 Task: Look for space in Navrongo, Ghana from 17th June, 2023 to 21st June, 2023 for 2 adults in price range Rs.7000 to Rs.12000. Place can be private room with 1  bedroom having 2 beds and 1 bathroom. Property type can be house, flat, guest house. Amenities needed are: wifi. Booking option can be shelf check-in. Required host language is English.
Action: Mouse moved to (485, 60)
Screenshot: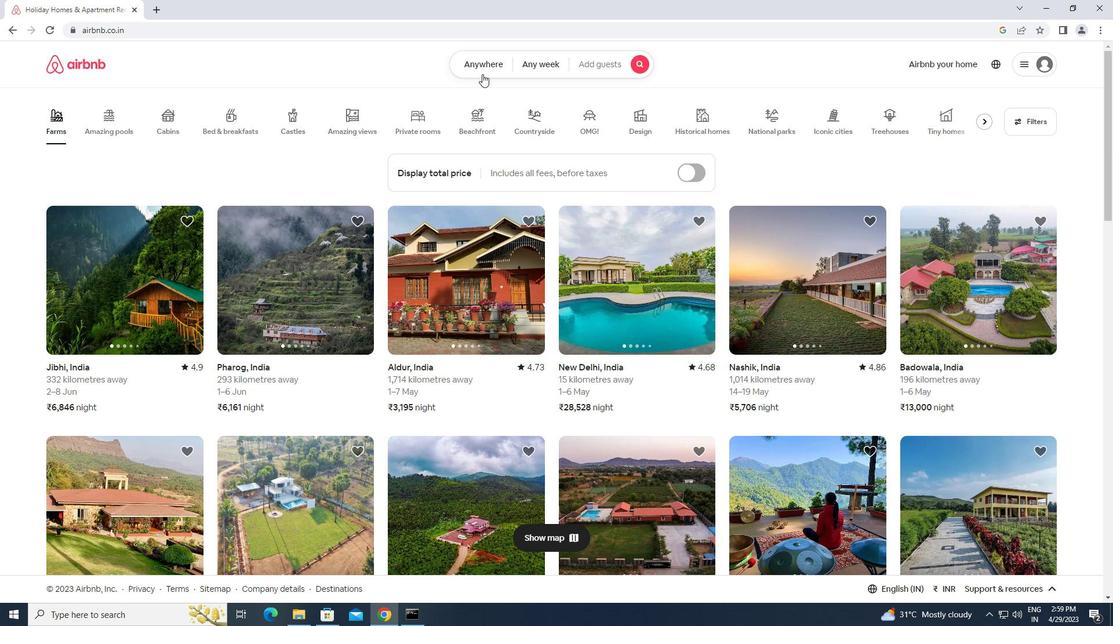 
Action: Mouse pressed left at (485, 60)
Screenshot: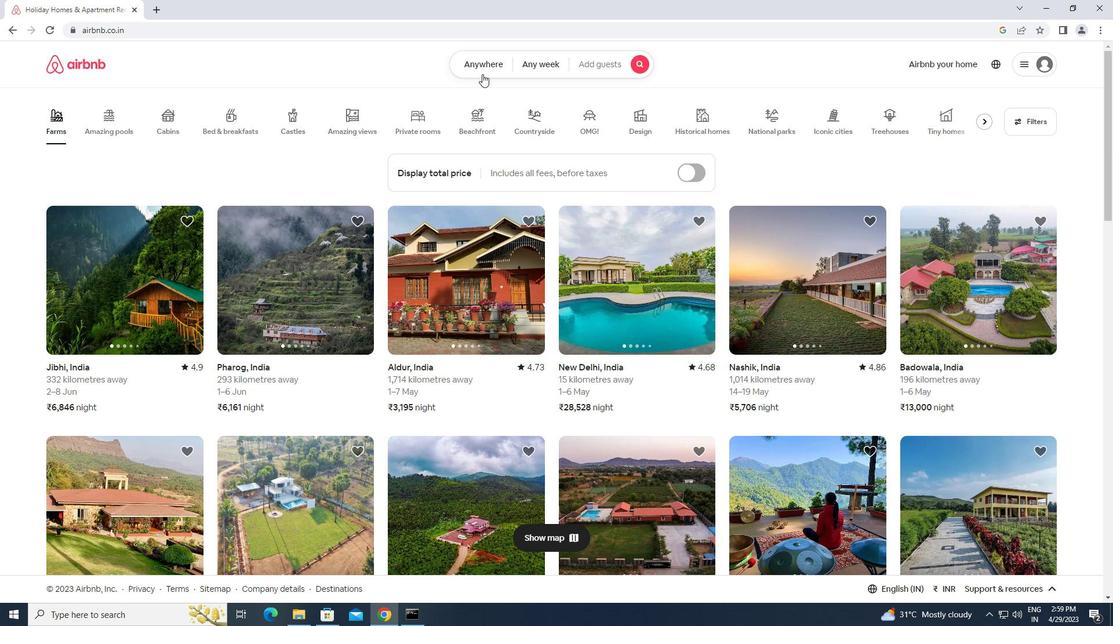 
Action: Mouse moved to (439, 113)
Screenshot: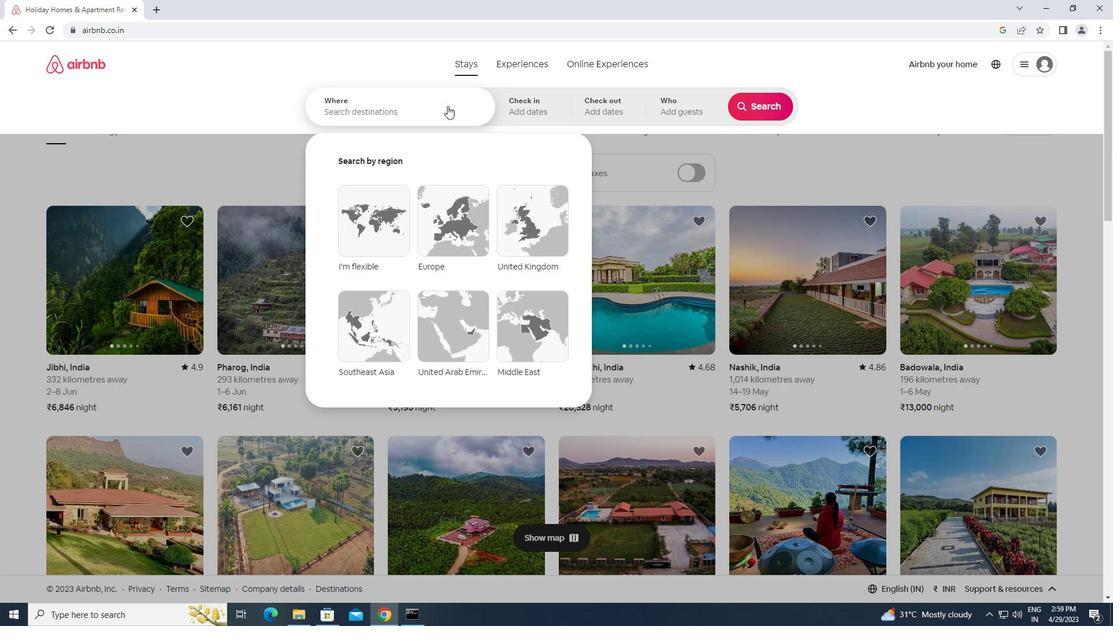 
Action: Mouse pressed left at (439, 113)
Screenshot: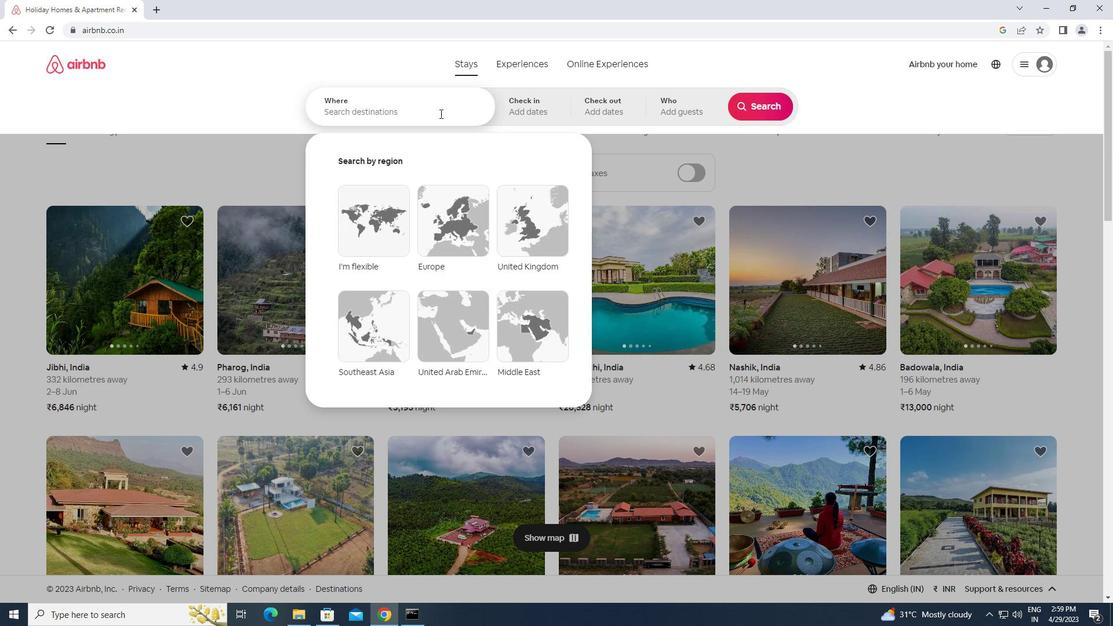 
Action: Mouse moved to (439, 113)
Screenshot: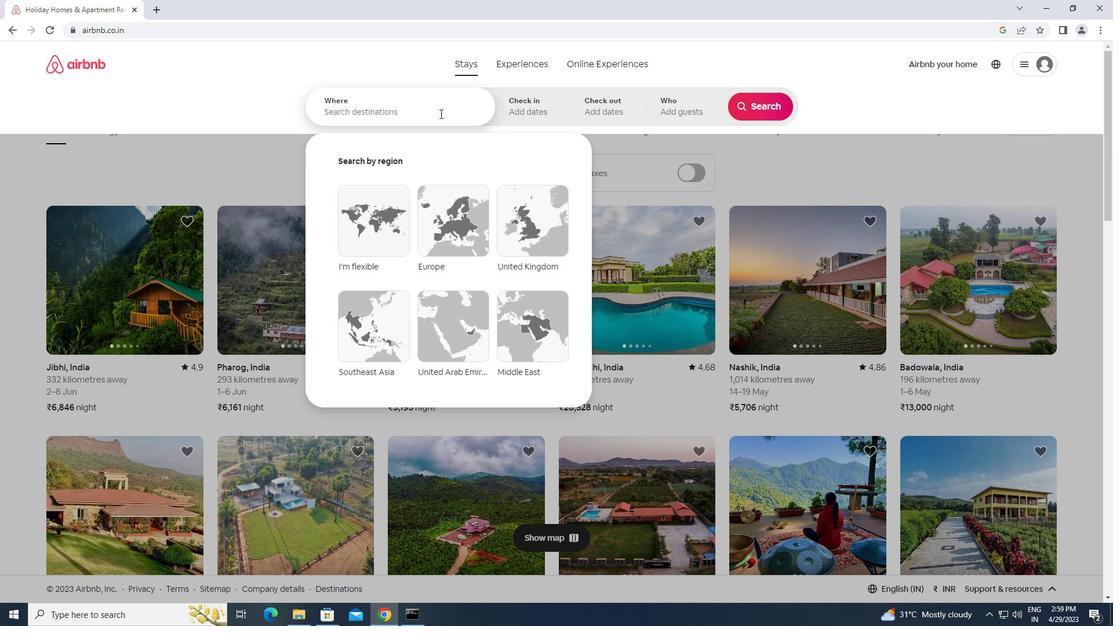 
Action: Key pressed n<Key.caps_lock>avrongo,<Key.space><Key.caps_lock>g<Key.caps_lock>hana<Key.enter>
Screenshot: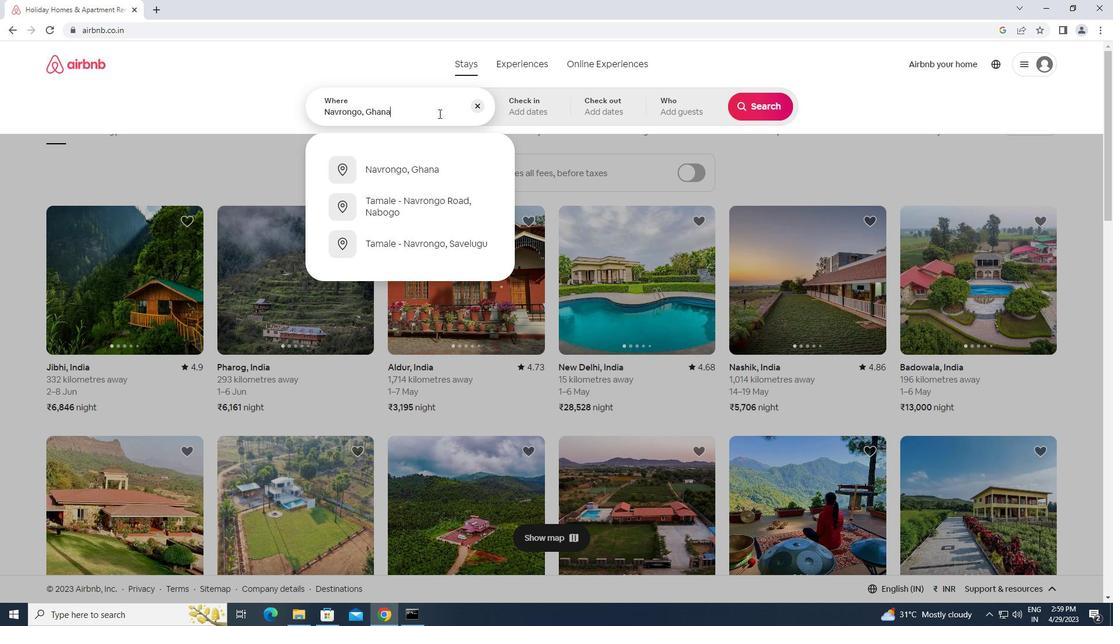
Action: Mouse moved to (764, 200)
Screenshot: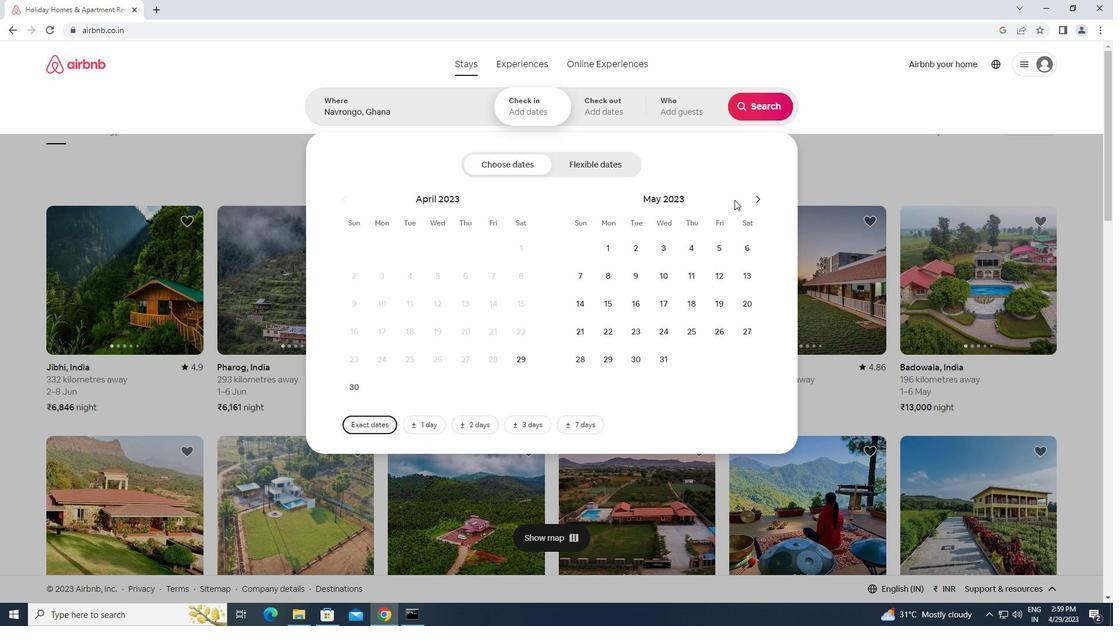 
Action: Mouse pressed left at (764, 200)
Screenshot: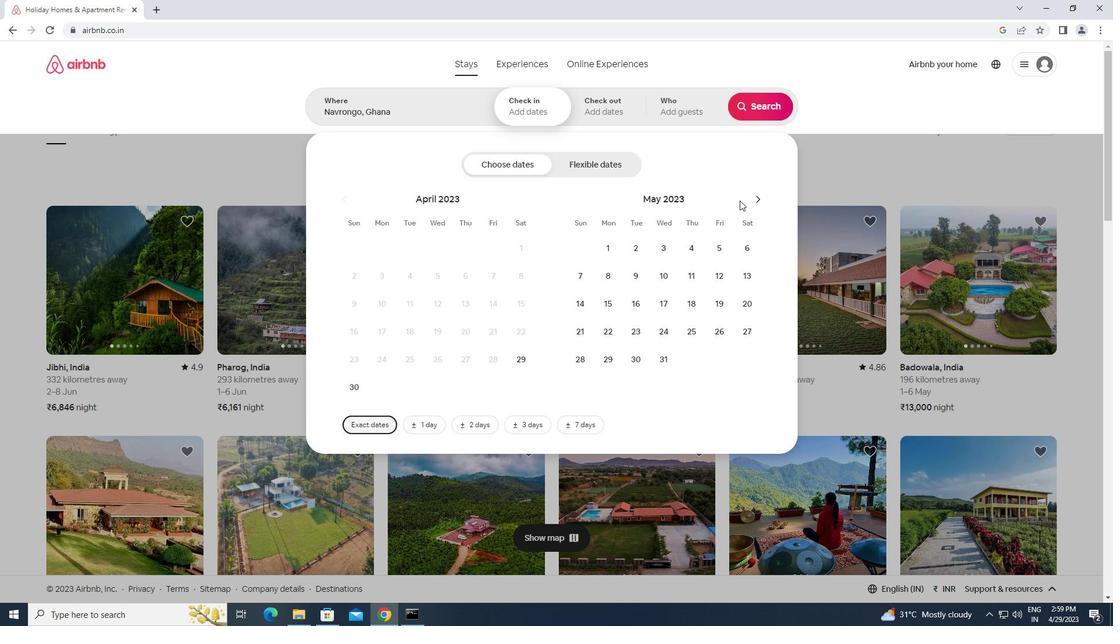 
Action: Mouse moved to (750, 302)
Screenshot: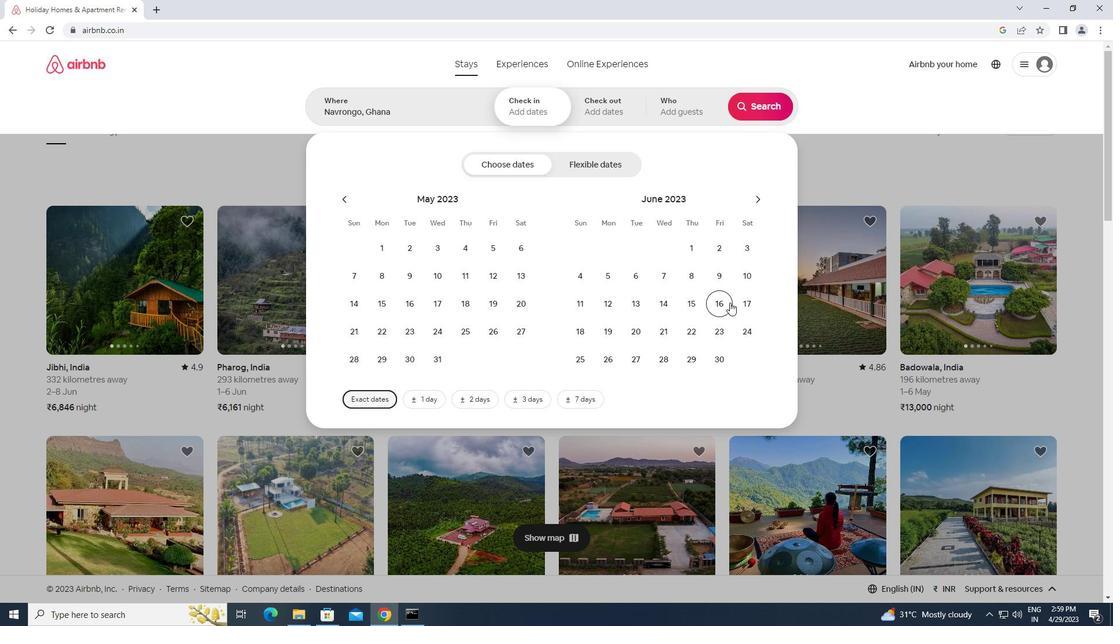 
Action: Mouse pressed left at (750, 302)
Screenshot: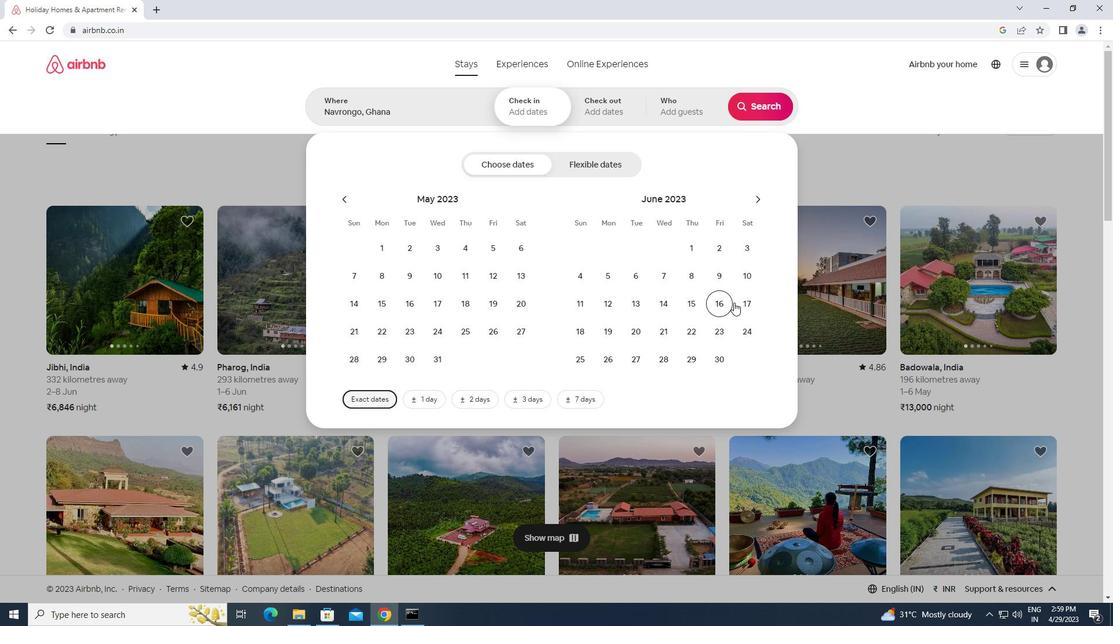 
Action: Mouse moved to (660, 329)
Screenshot: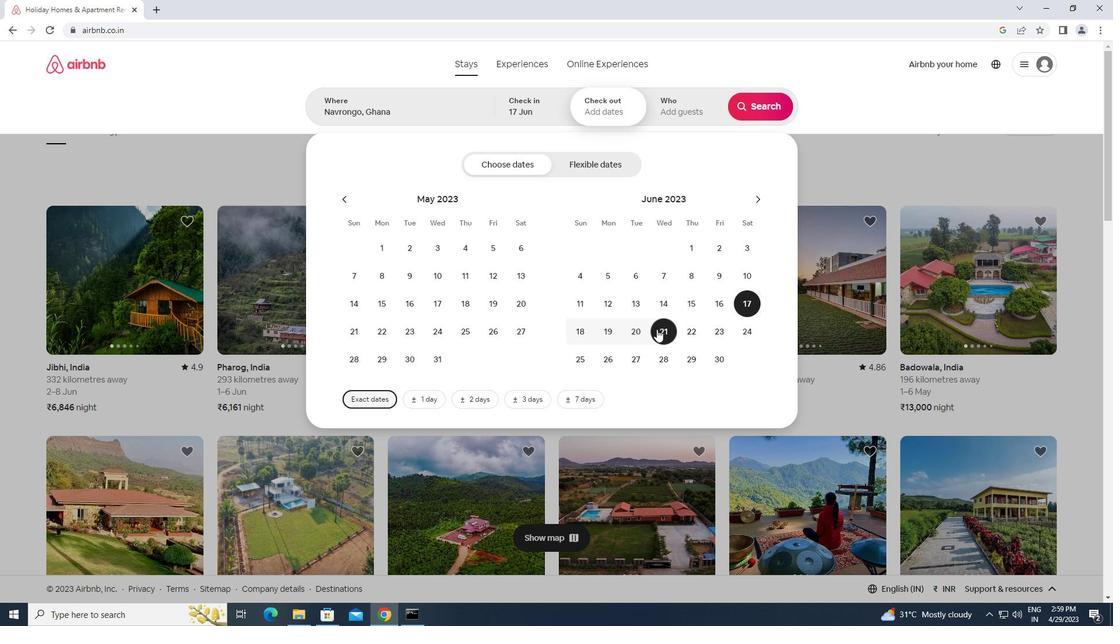 
Action: Mouse pressed left at (660, 329)
Screenshot: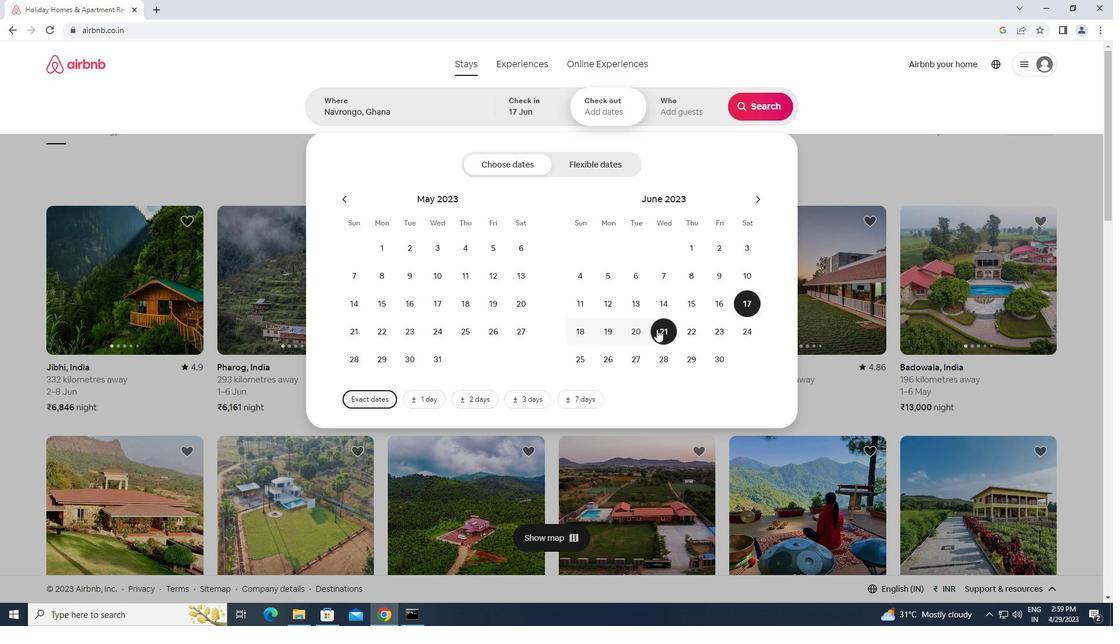 
Action: Mouse moved to (657, 110)
Screenshot: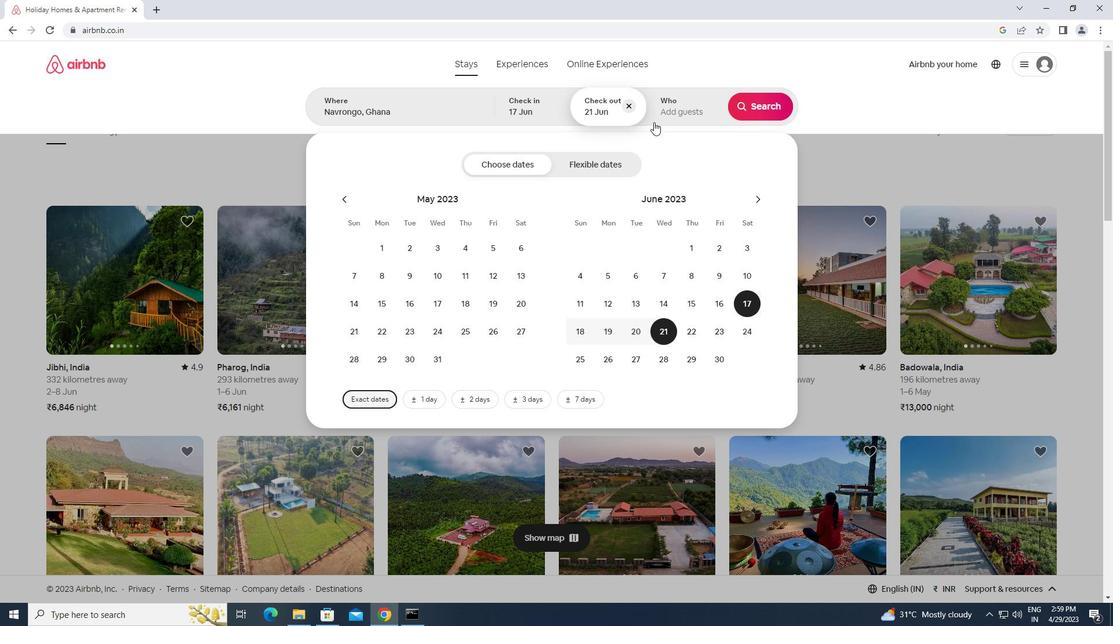 
Action: Mouse pressed left at (657, 110)
Screenshot: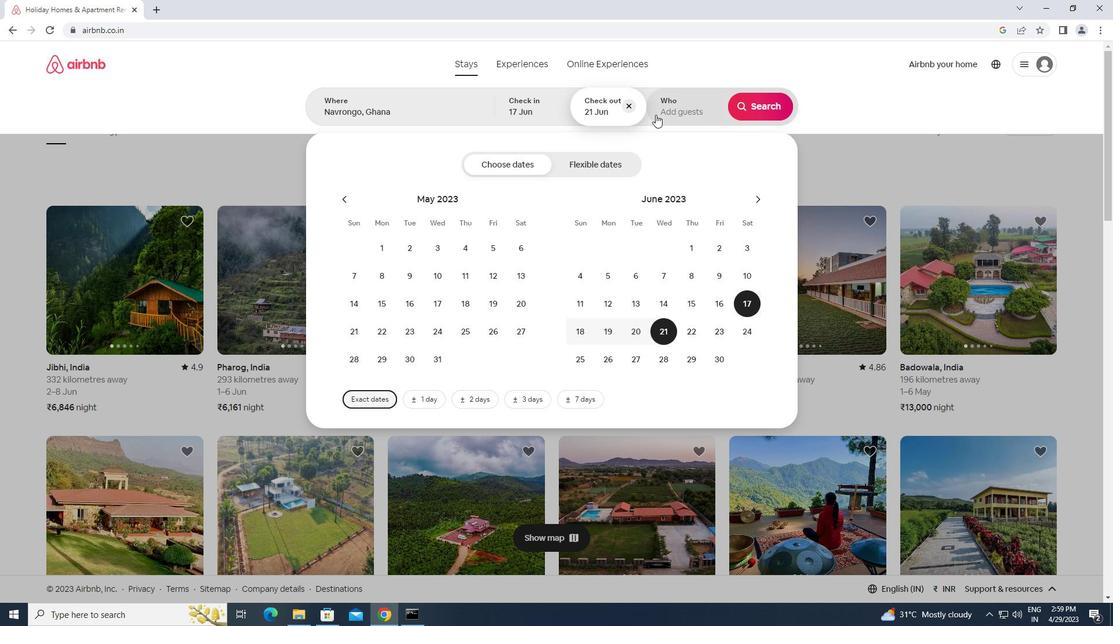 
Action: Mouse moved to (765, 164)
Screenshot: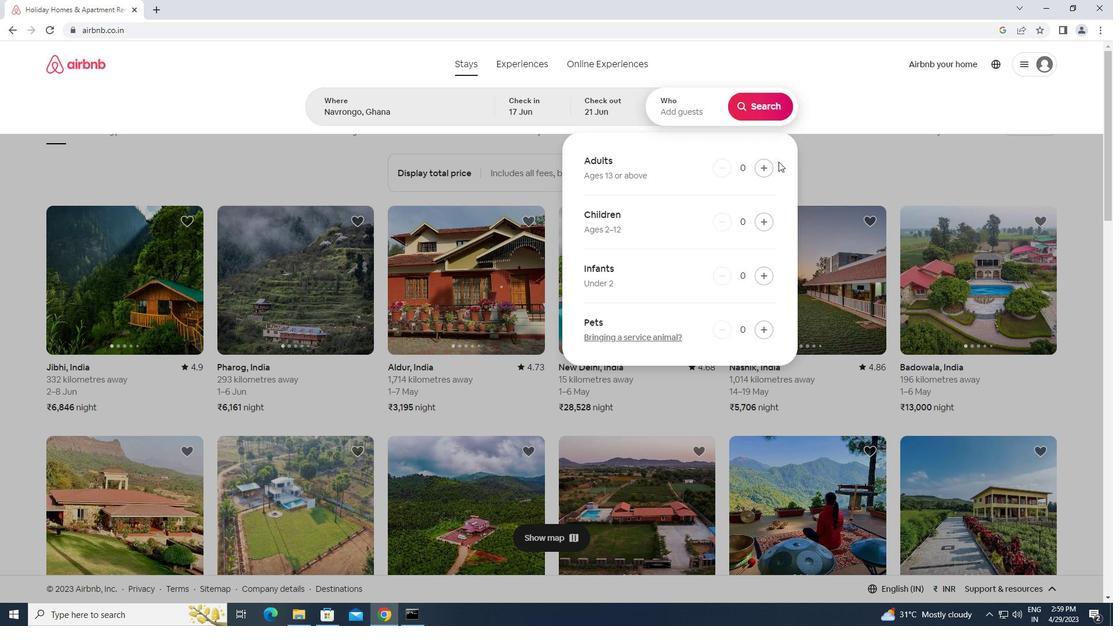 
Action: Mouse pressed left at (765, 164)
Screenshot: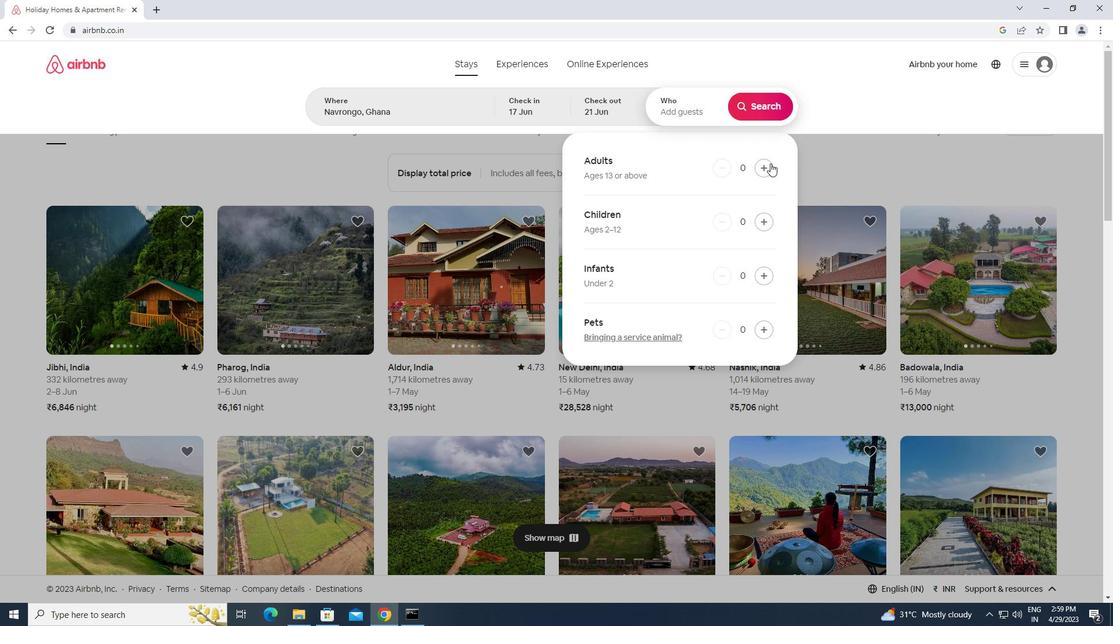 
Action: Mouse pressed left at (765, 164)
Screenshot: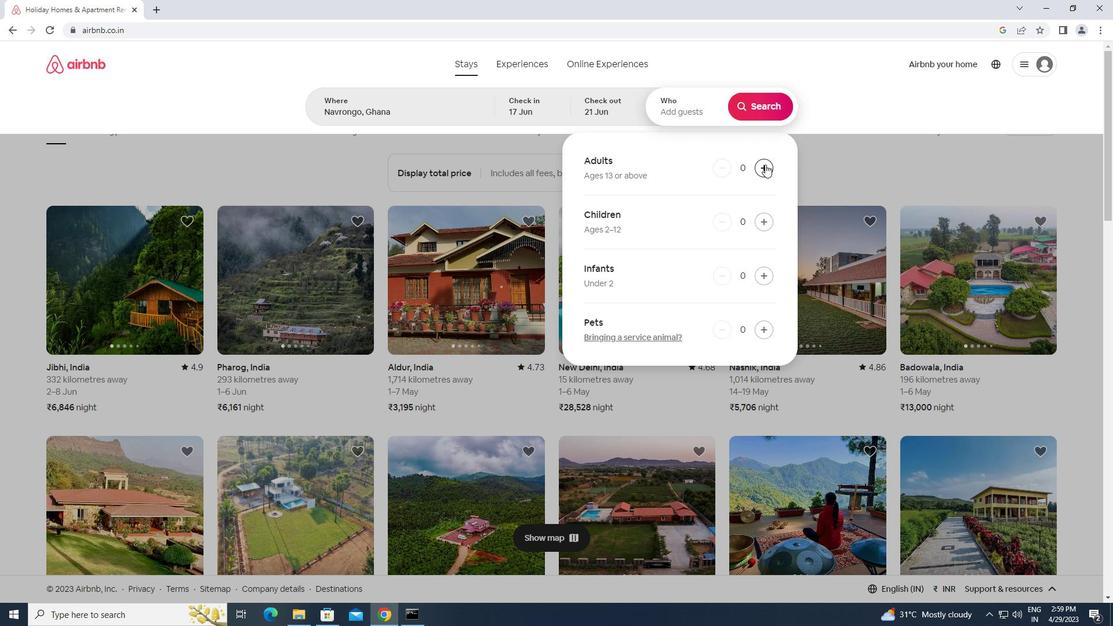 
Action: Mouse moved to (755, 110)
Screenshot: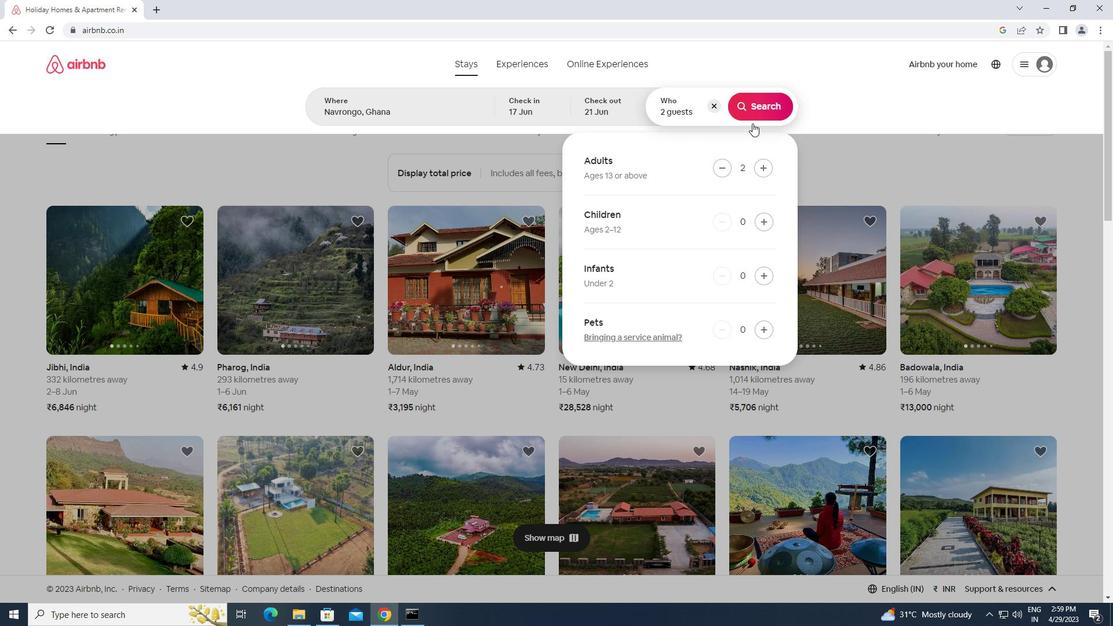 
Action: Mouse pressed left at (755, 110)
Screenshot: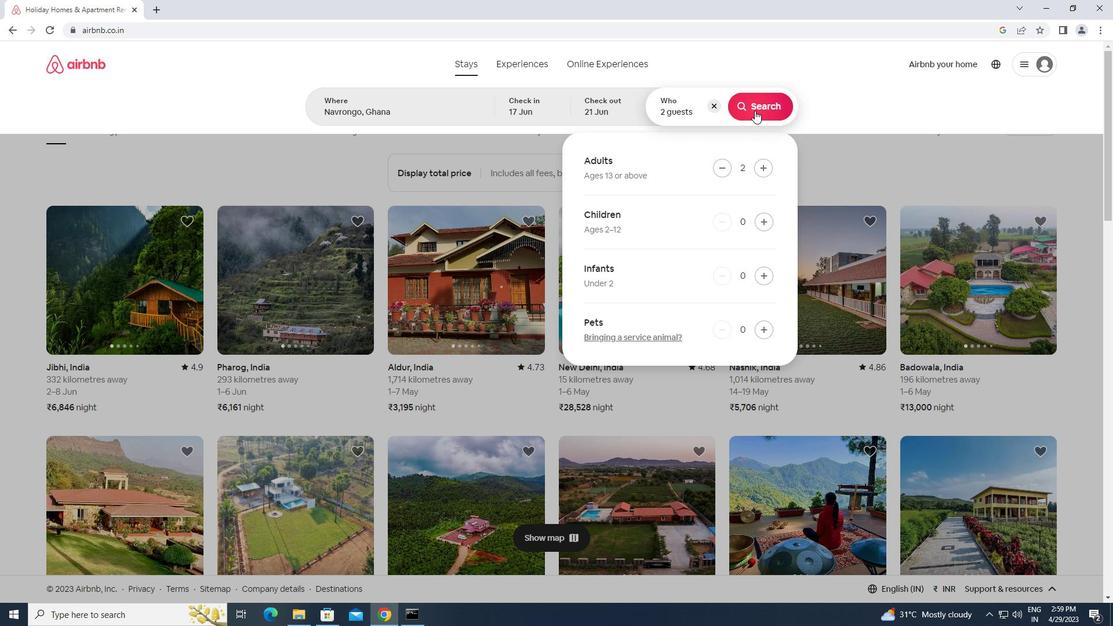 
Action: Mouse moved to (1058, 113)
Screenshot: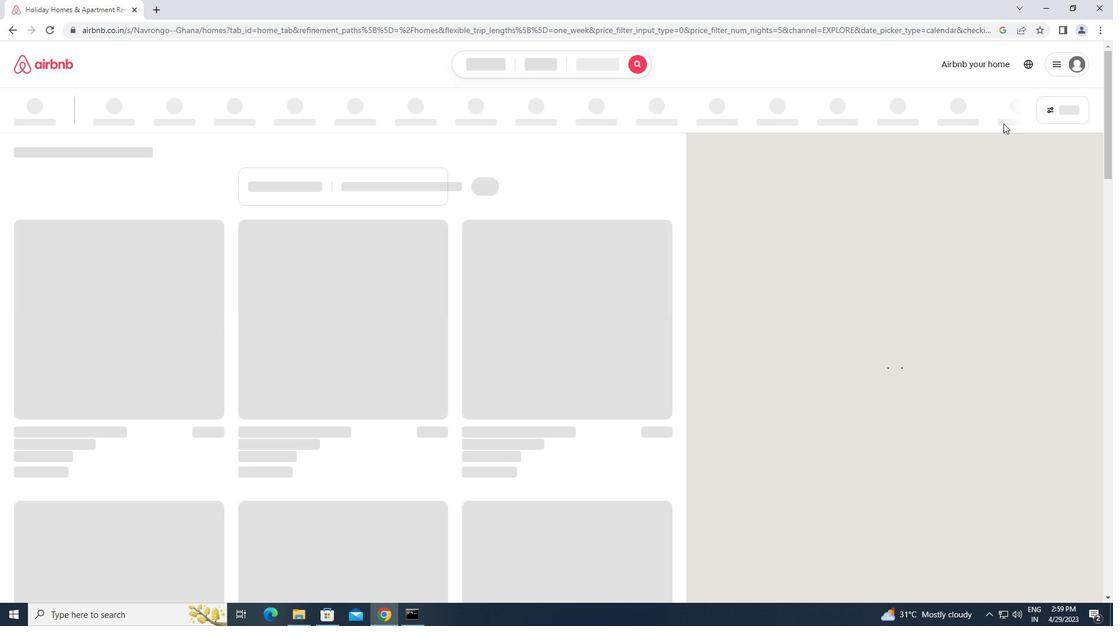 
Action: Mouse pressed left at (1058, 113)
Screenshot: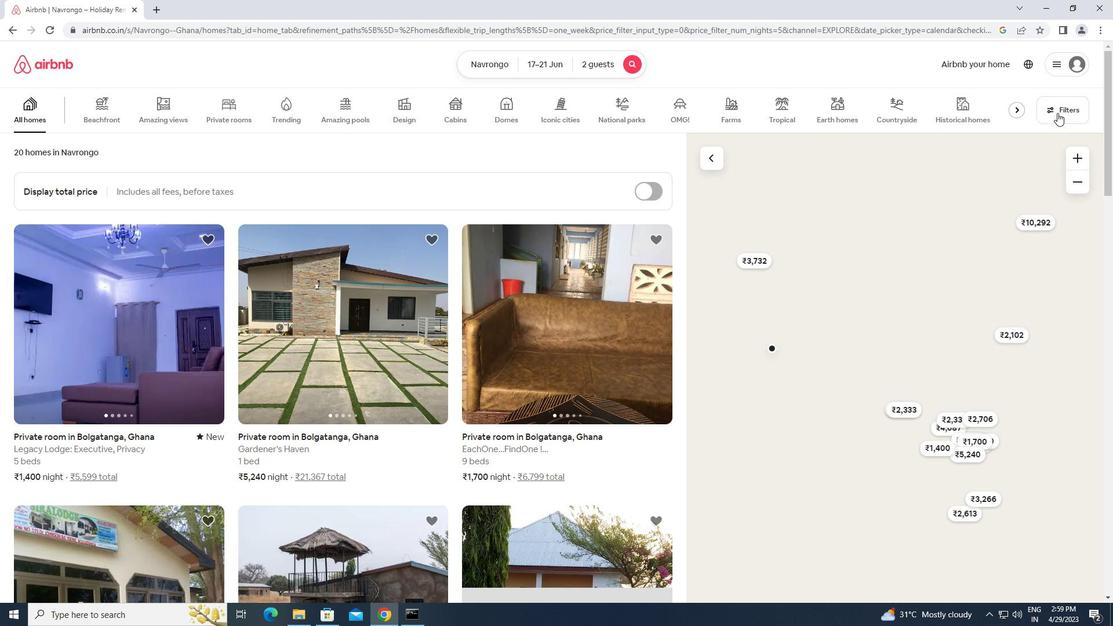 
Action: Mouse moved to (408, 251)
Screenshot: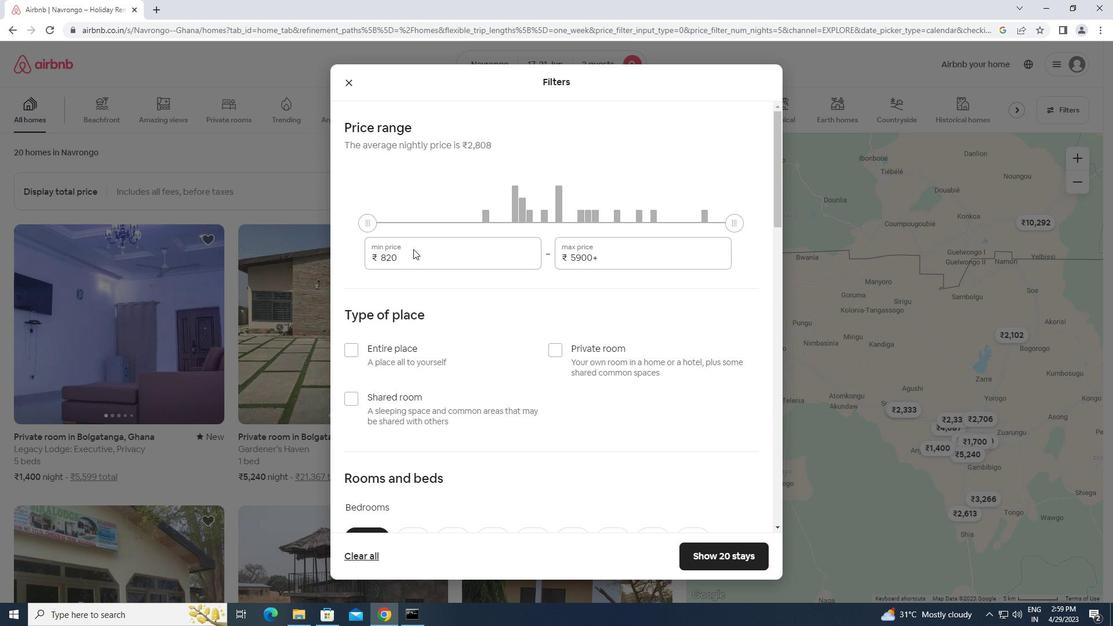 
Action: Mouse pressed left at (408, 251)
Screenshot: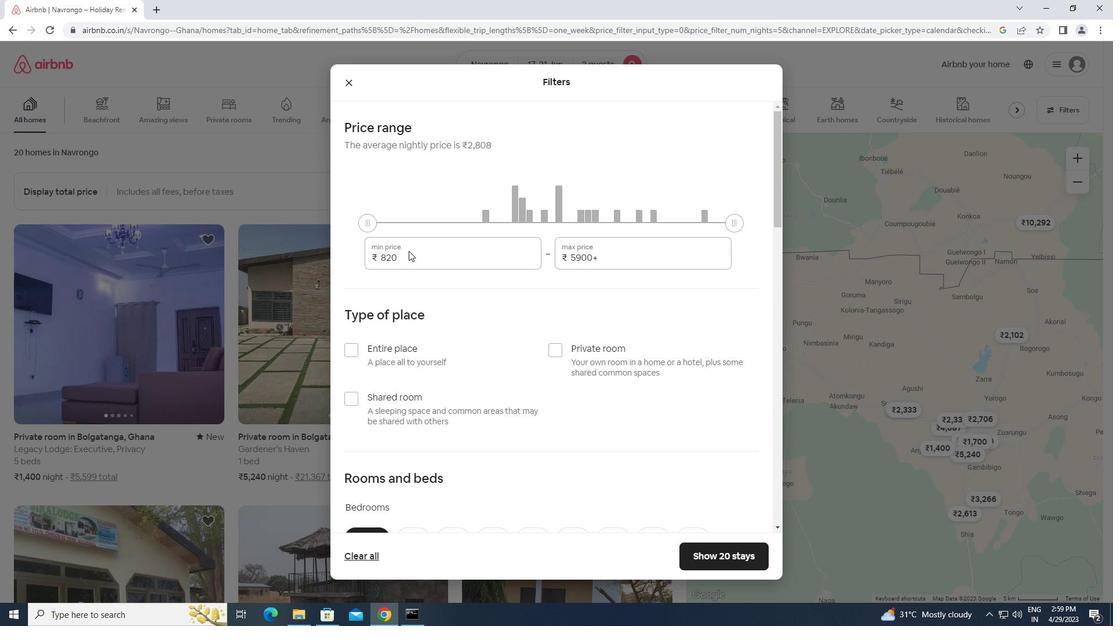 
Action: Mouse moved to (415, 256)
Screenshot: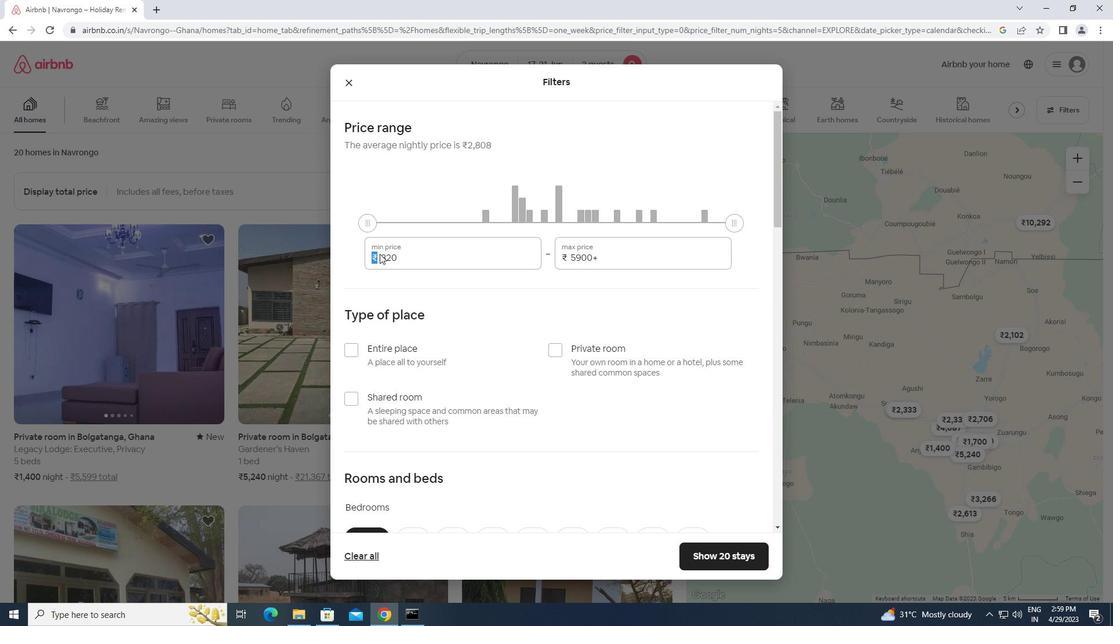 
Action: Mouse pressed left at (415, 256)
Screenshot: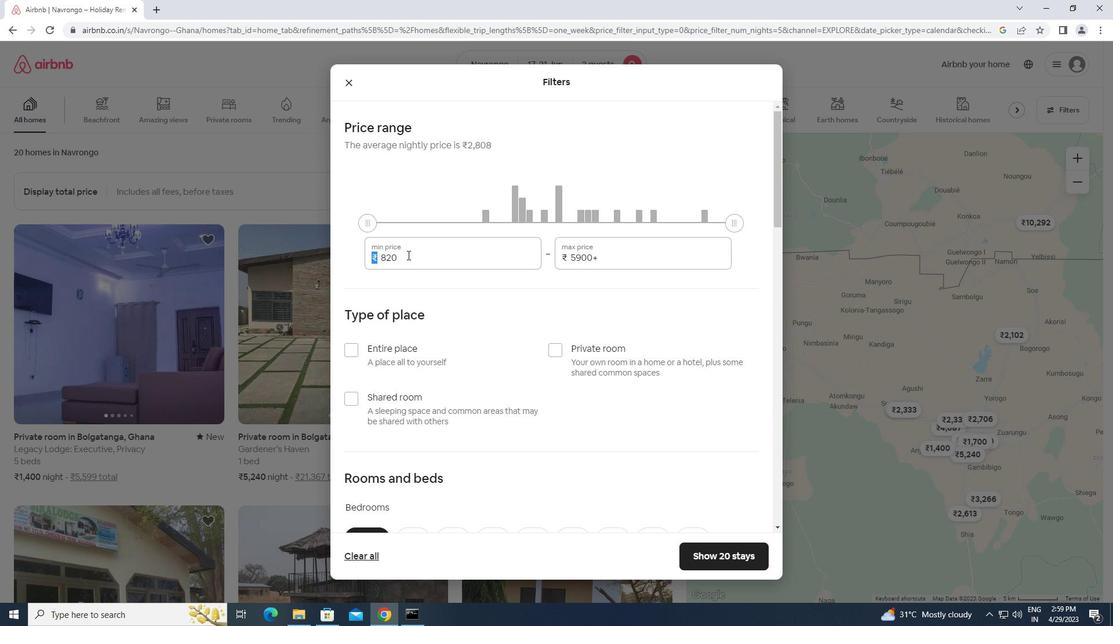 
Action: Mouse moved to (363, 261)
Screenshot: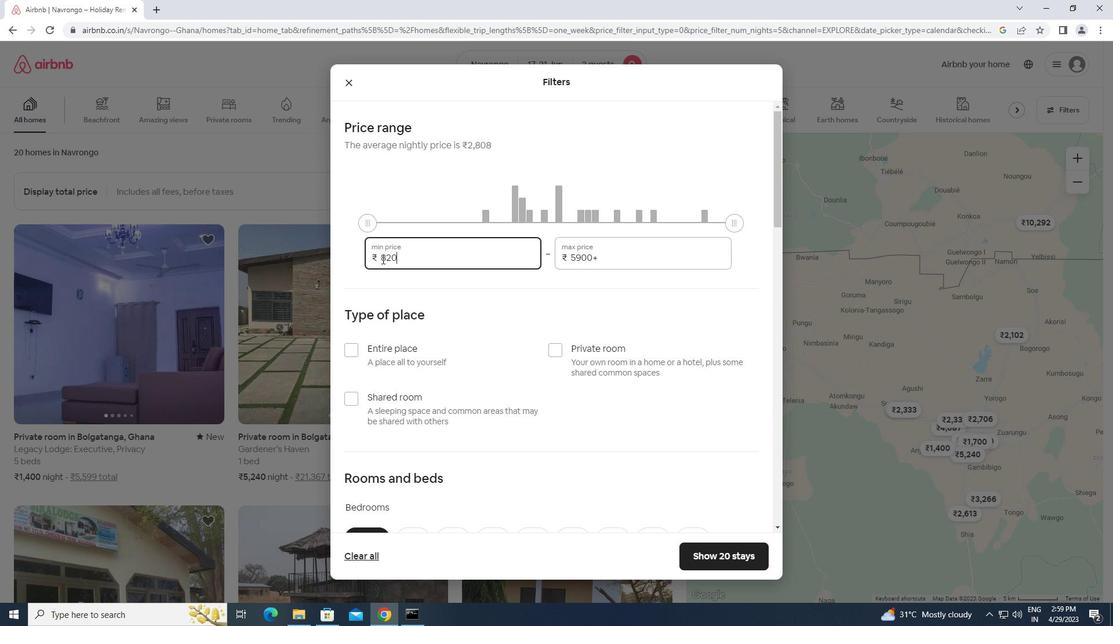 
Action: Key pressed 7000<Key.tab><Key.backspace><Key.backspace><Key.backspace><Key.backspace><Key.backspace><Key.backspace><Key.backspace><Key.backspace><Key.backspace><Key.backspace><Key.backspace><Key.backspace><Key.backspace><Key.backspace><Key.backspace><Key.backspace>12000
Screenshot: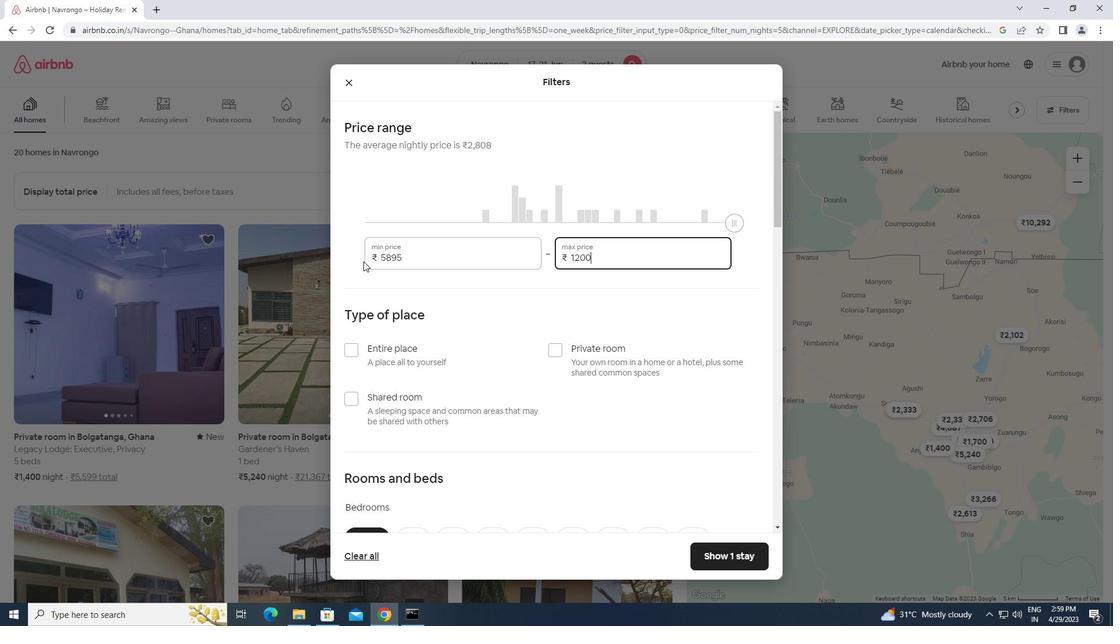 
Action: Mouse moved to (557, 348)
Screenshot: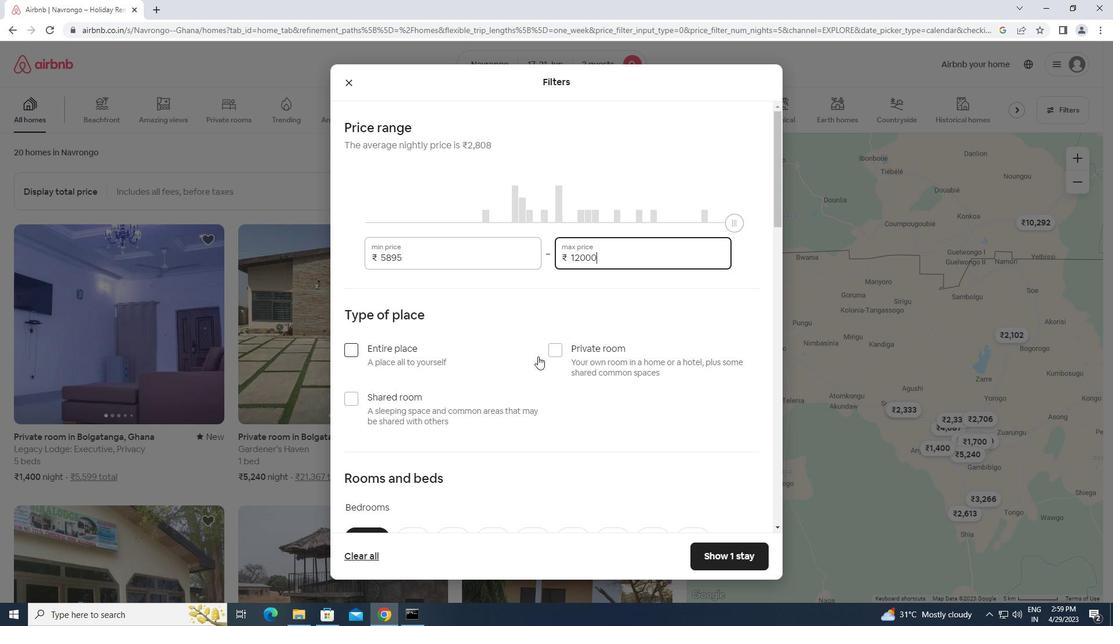 
Action: Mouse pressed left at (557, 348)
Screenshot: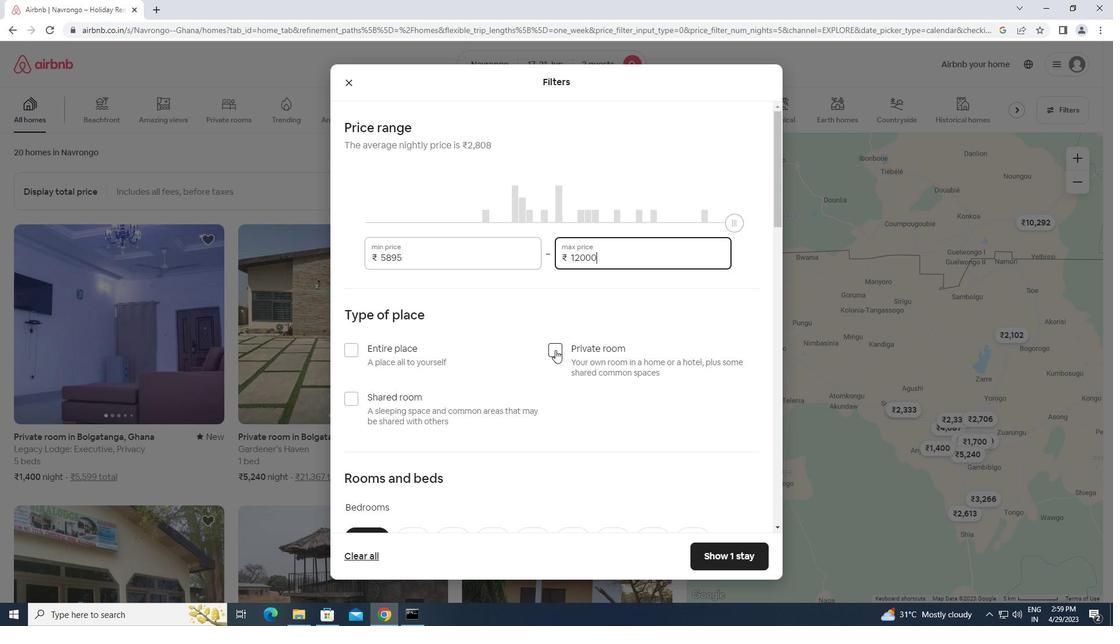 
Action: Mouse moved to (551, 377)
Screenshot: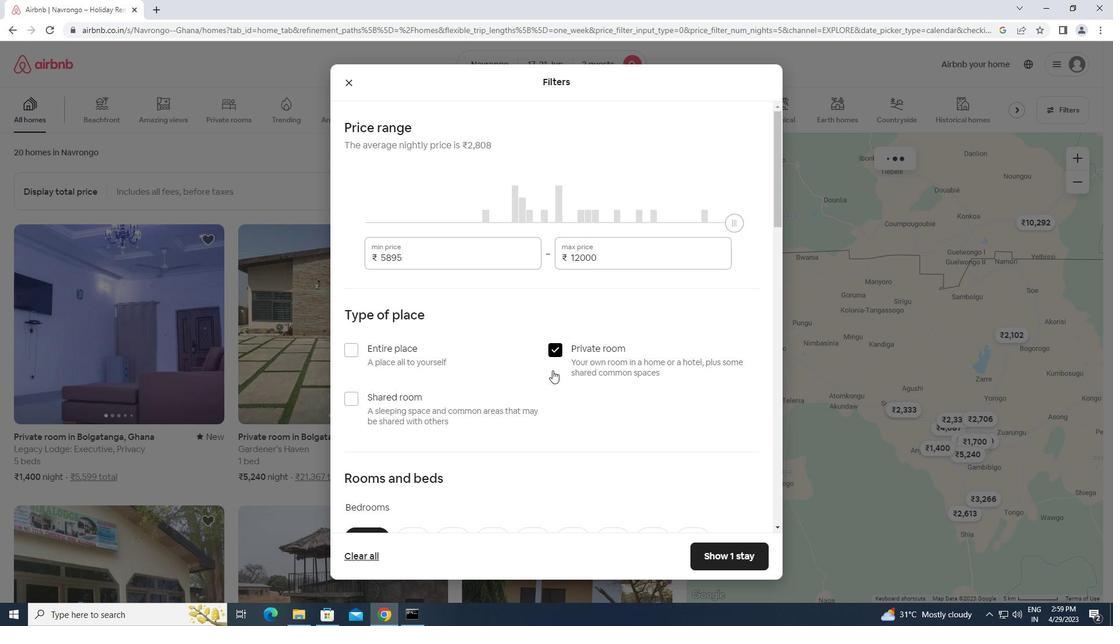 
Action: Mouse scrolled (551, 377) with delta (0, 0)
Screenshot: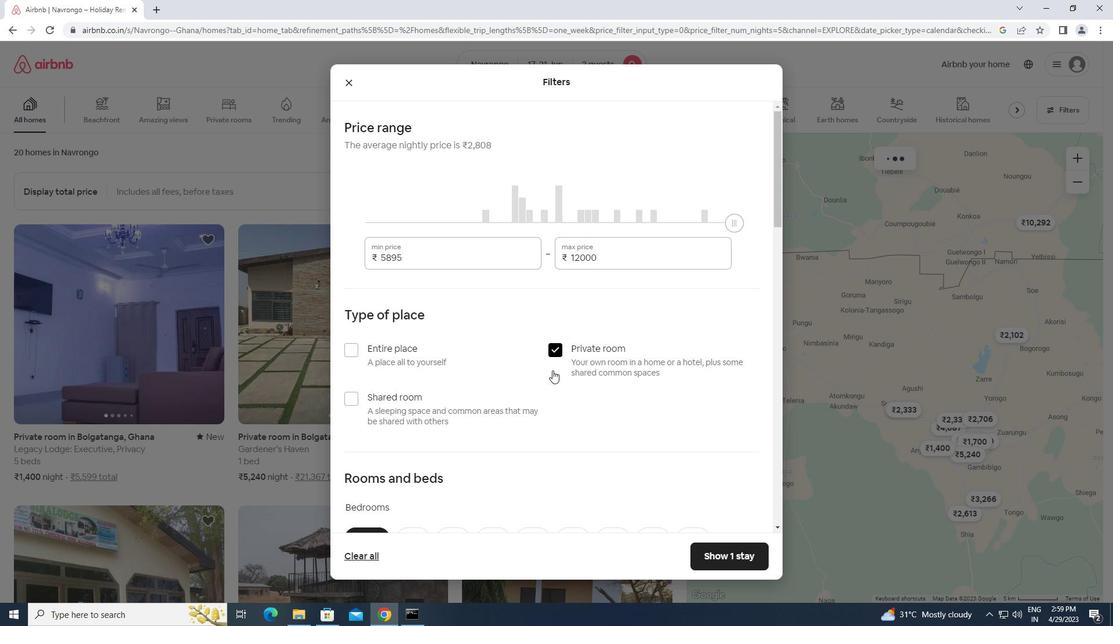 
Action: Mouse moved to (398, 398)
Screenshot: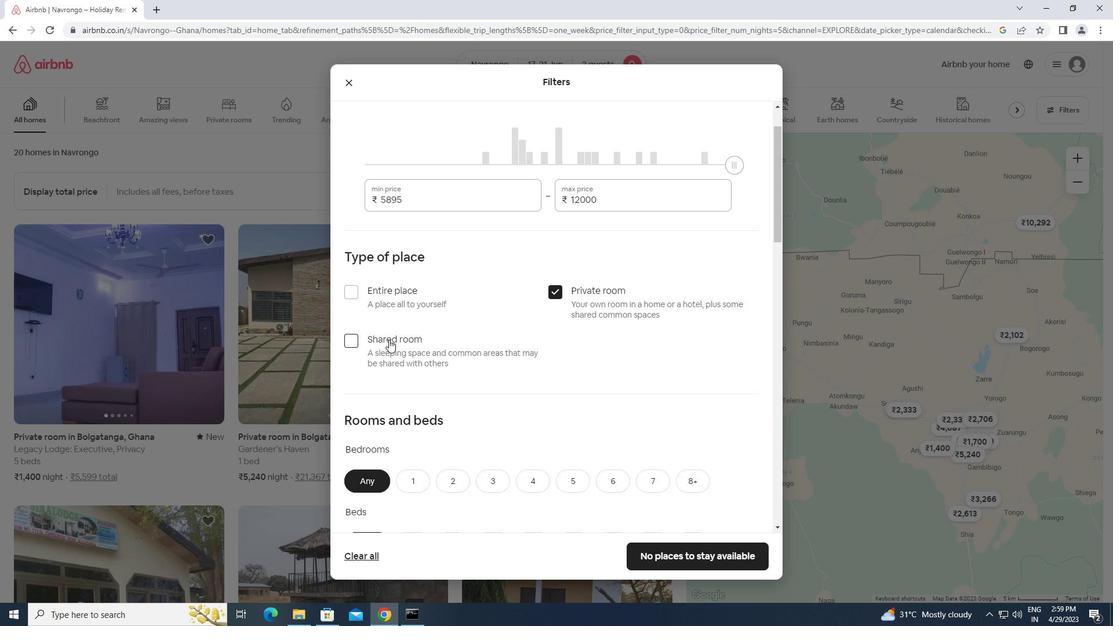 
Action: Mouse scrolled (398, 397) with delta (0, 0)
Screenshot: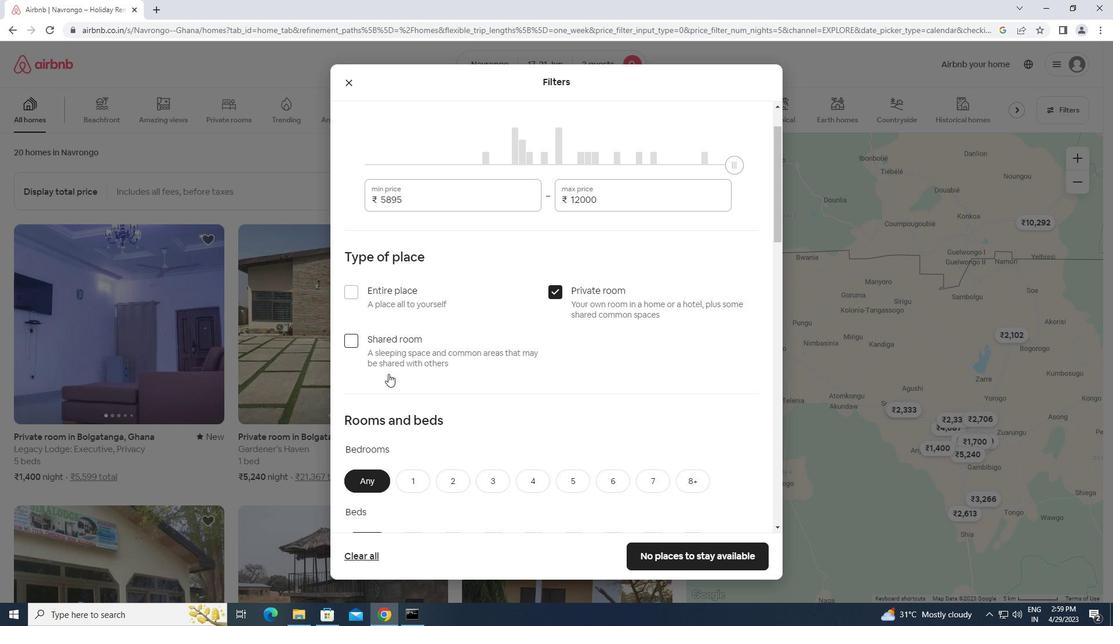 
Action: Mouse scrolled (398, 397) with delta (0, 0)
Screenshot: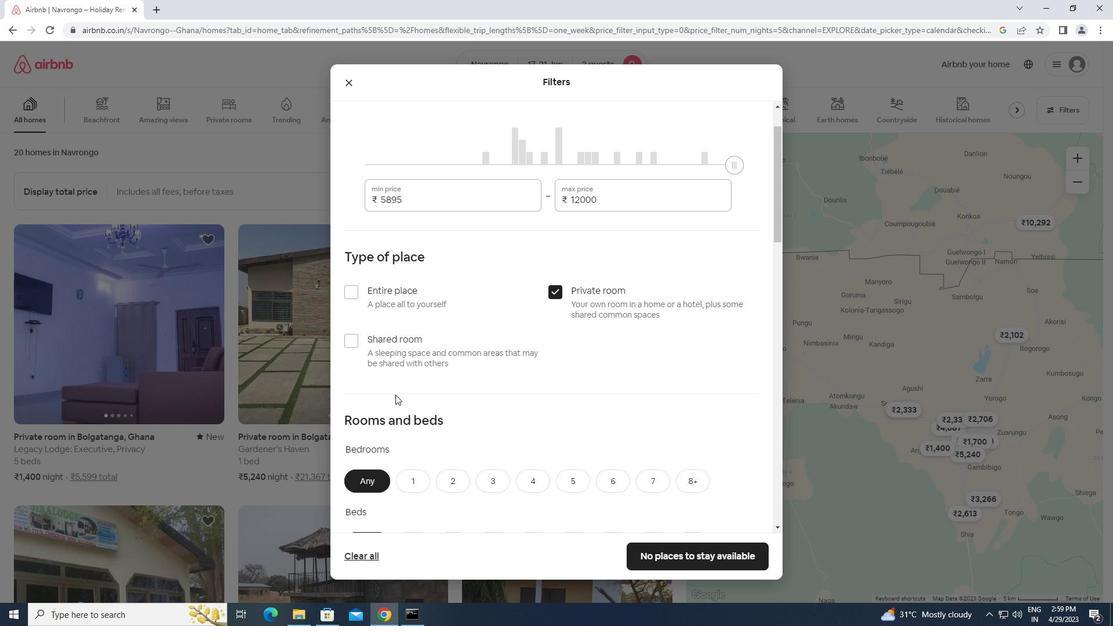 
Action: Mouse moved to (406, 365)
Screenshot: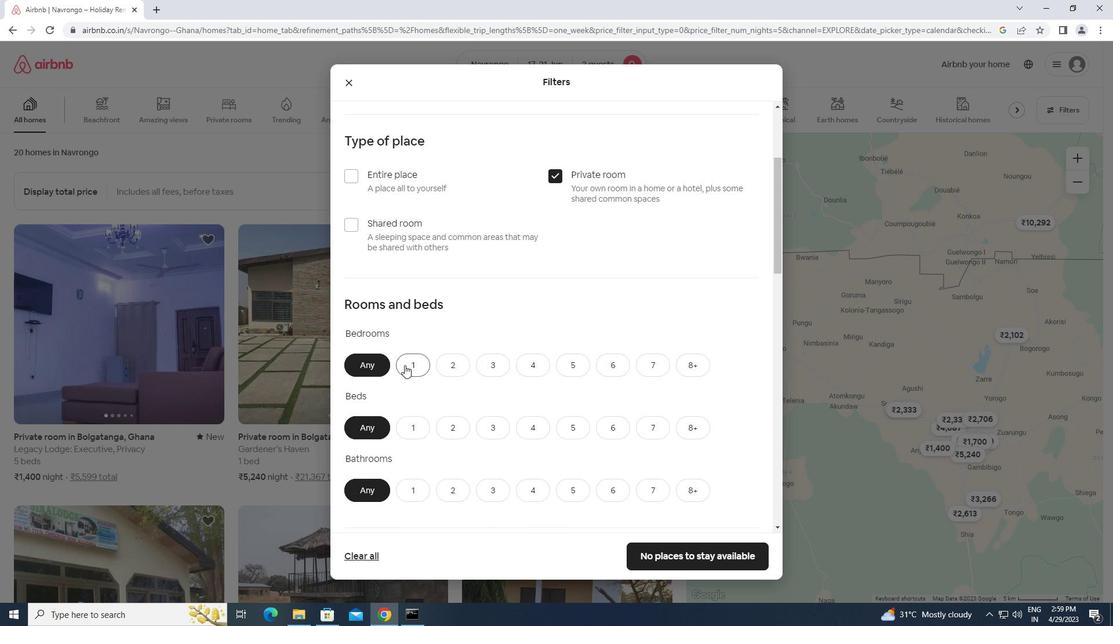 
Action: Mouse pressed left at (406, 365)
Screenshot: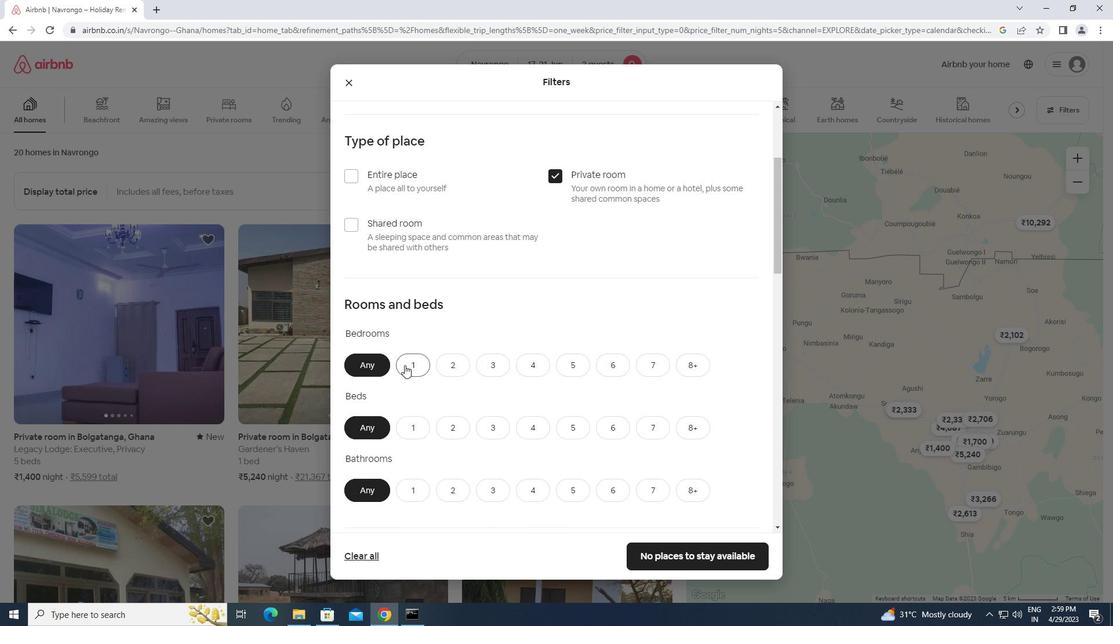
Action: Mouse moved to (448, 422)
Screenshot: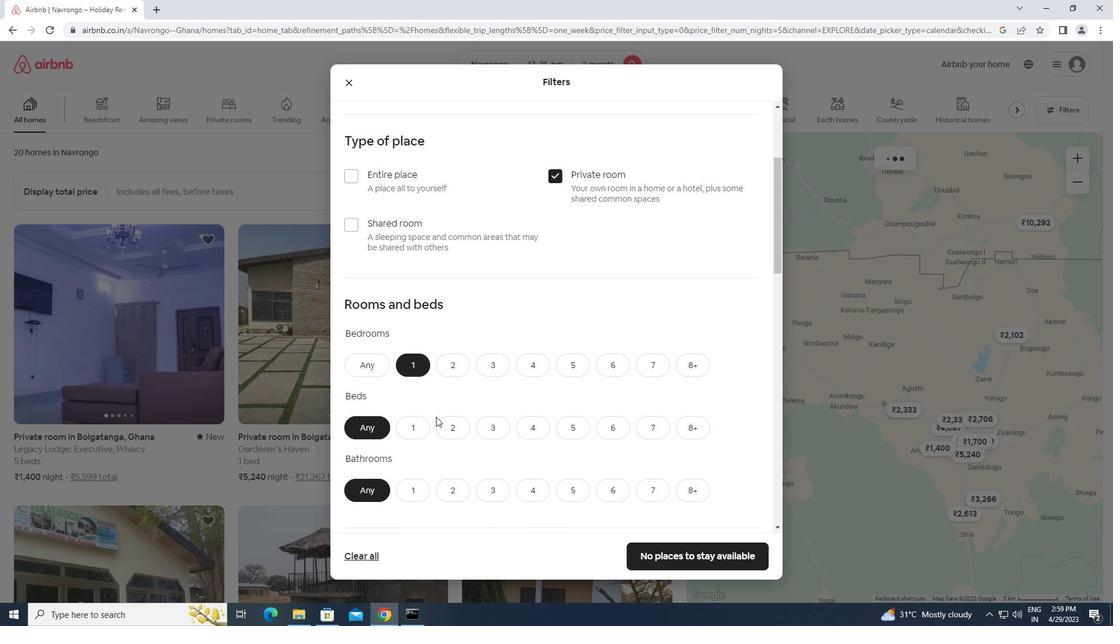 
Action: Mouse pressed left at (448, 422)
Screenshot: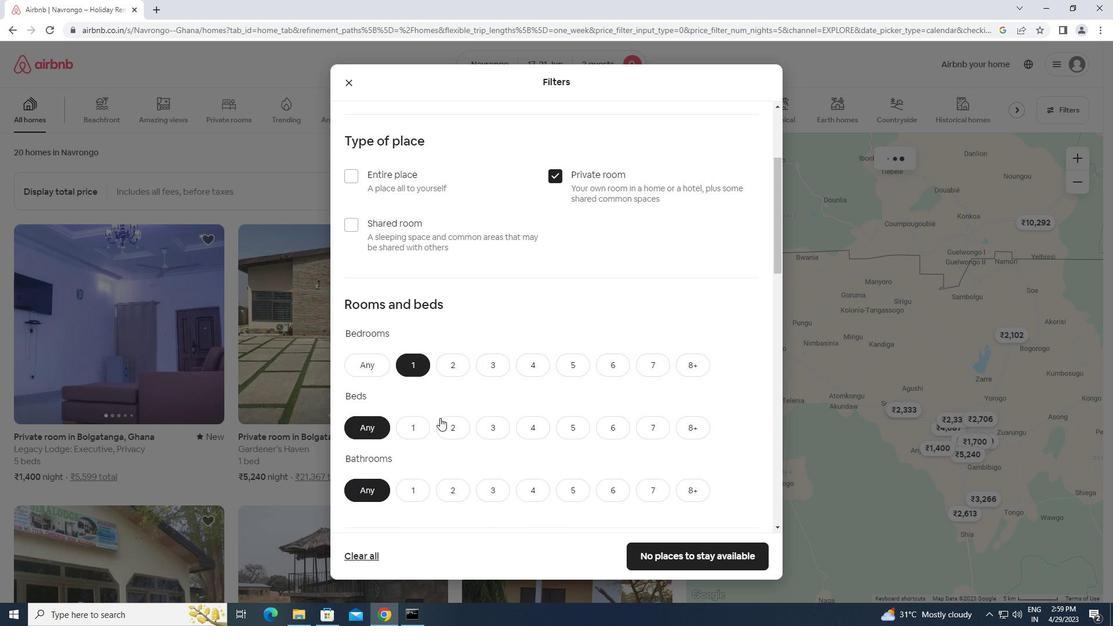 
Action: Mouse moved to (414, 488)
Screenshot: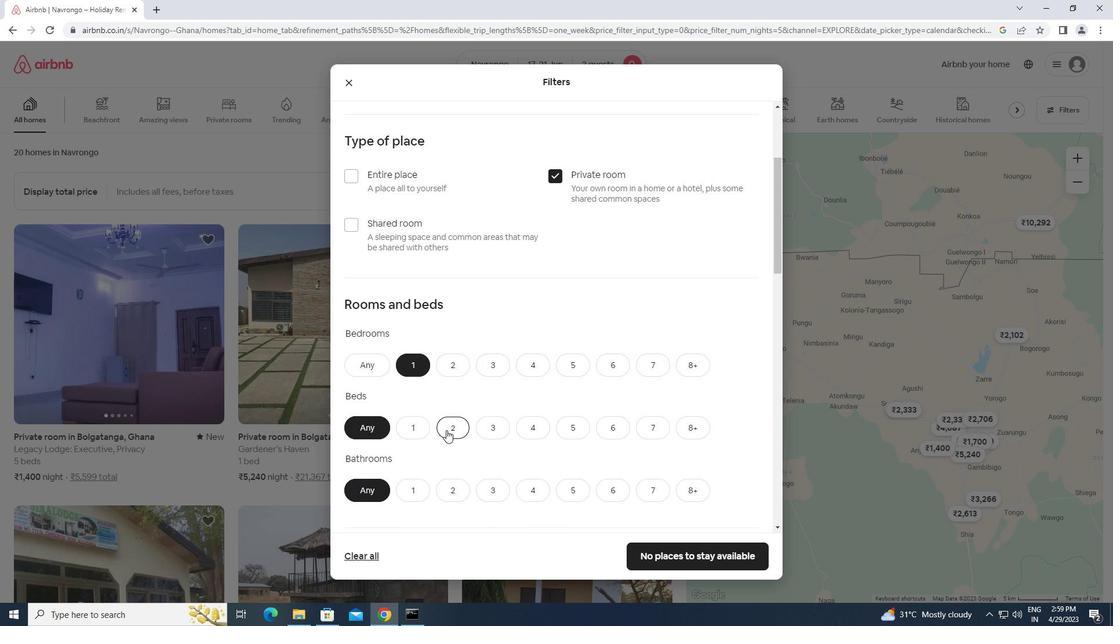 
Action: Mouse pressed left at (414, 488)
Screenshot: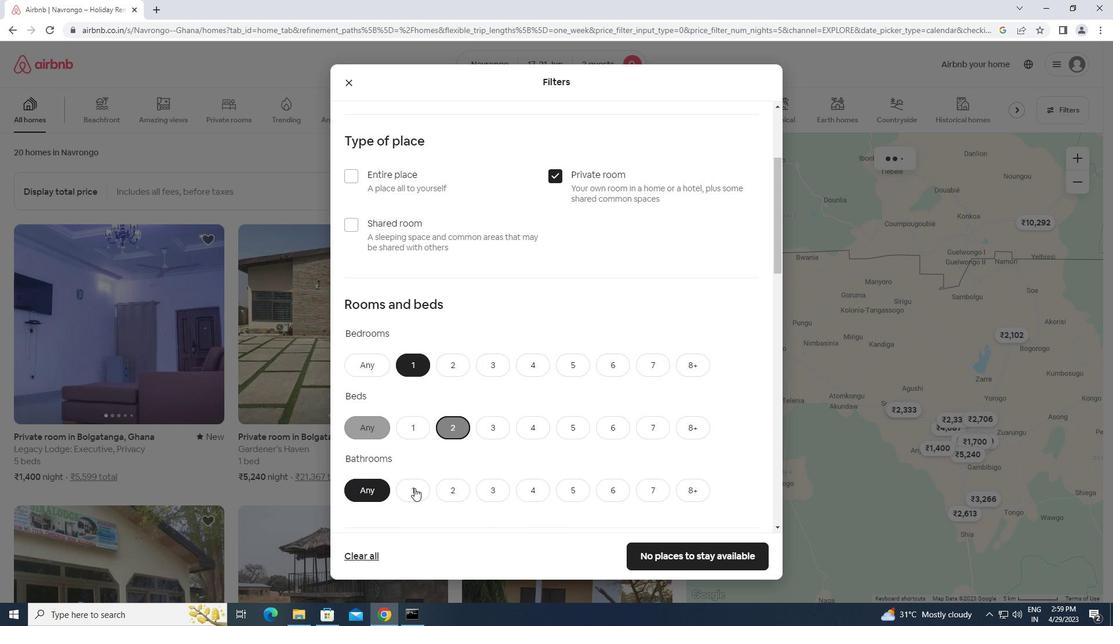 
Action: Mouse moved to (446, 485)
Screenshot: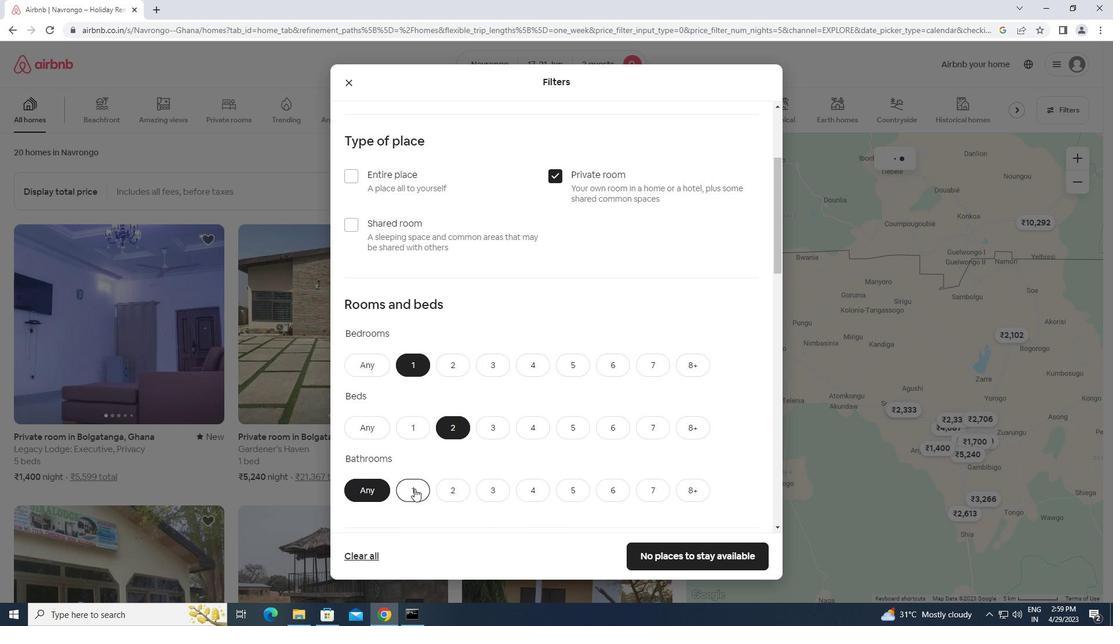 
Action: Mouse scrolled (446, 484) with delta (0, 0)
Screenshot: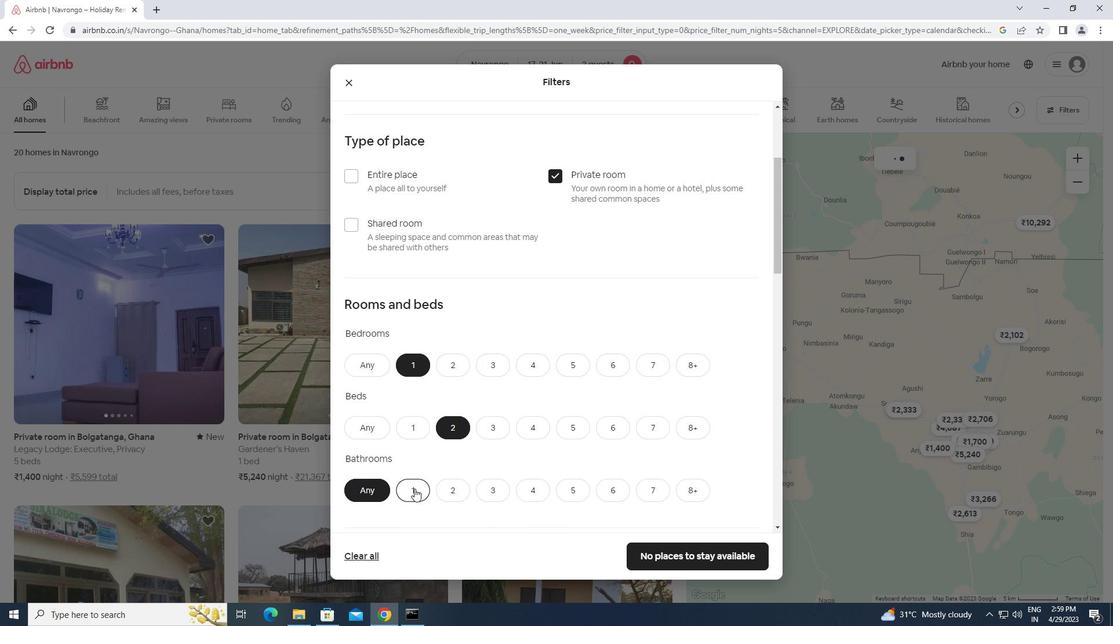 
Action: Mouse scrolled (446, 484) with delta (0, 0)
Screenshot: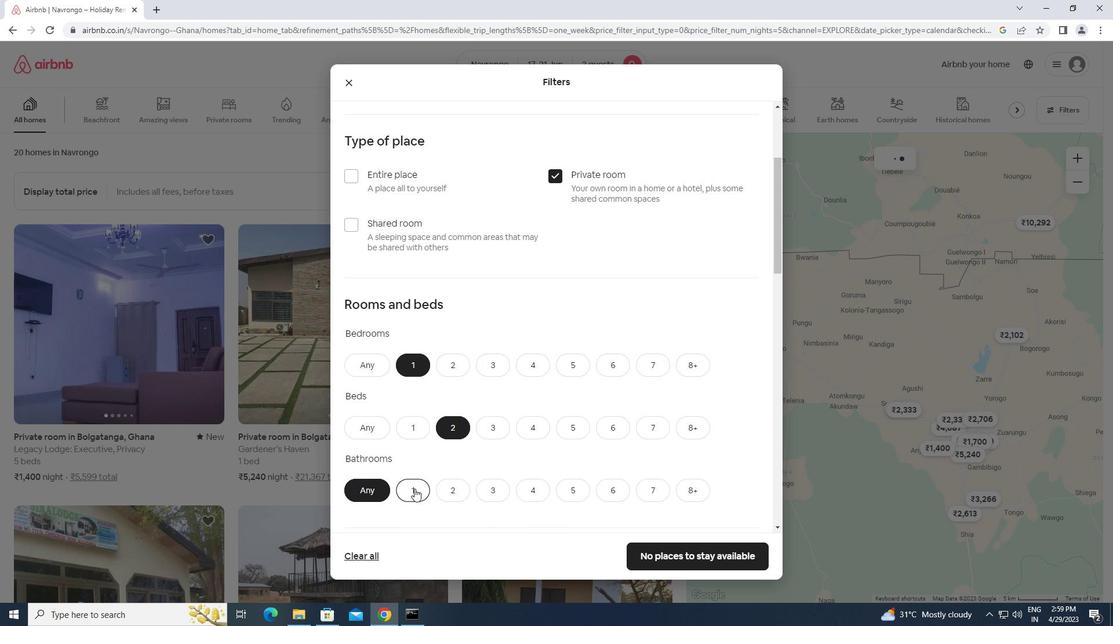 
Action: Mouse scrolled (446, 484) with delta (0, 0)
Screenshot: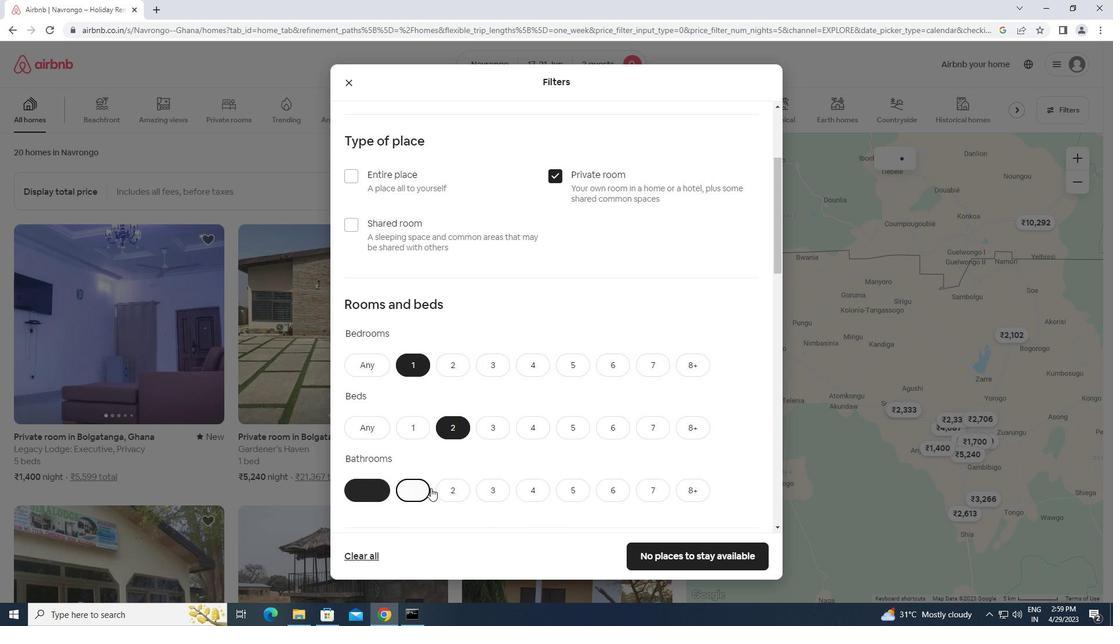 
Action: Mouse moved to (398, 443)
Screenshot: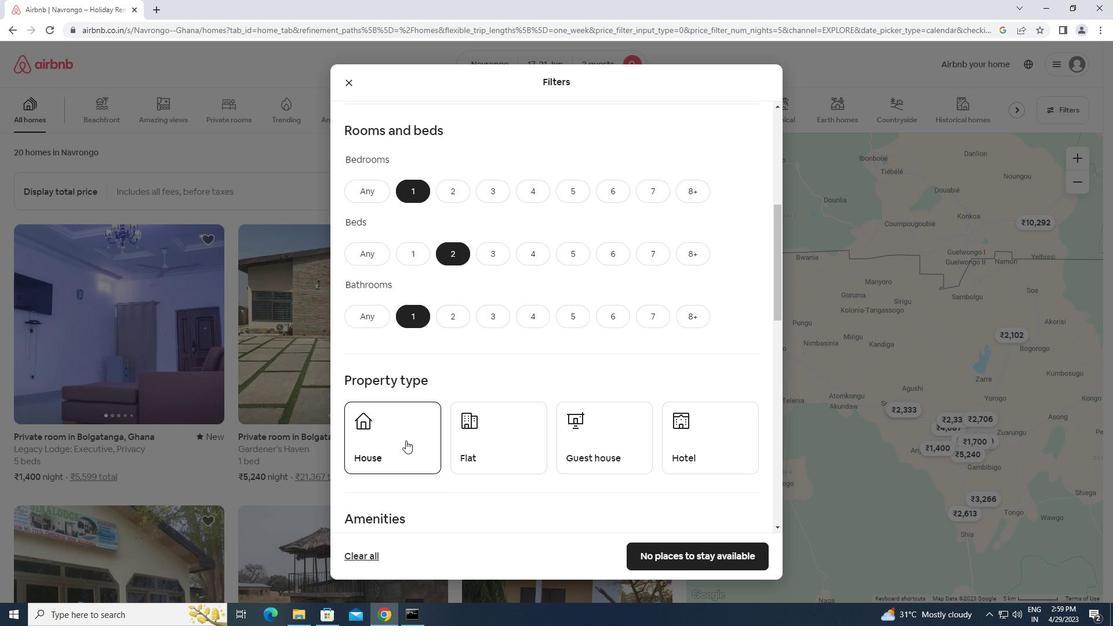 
Action: Mouse pressed left at (398, 443)
Screenshot: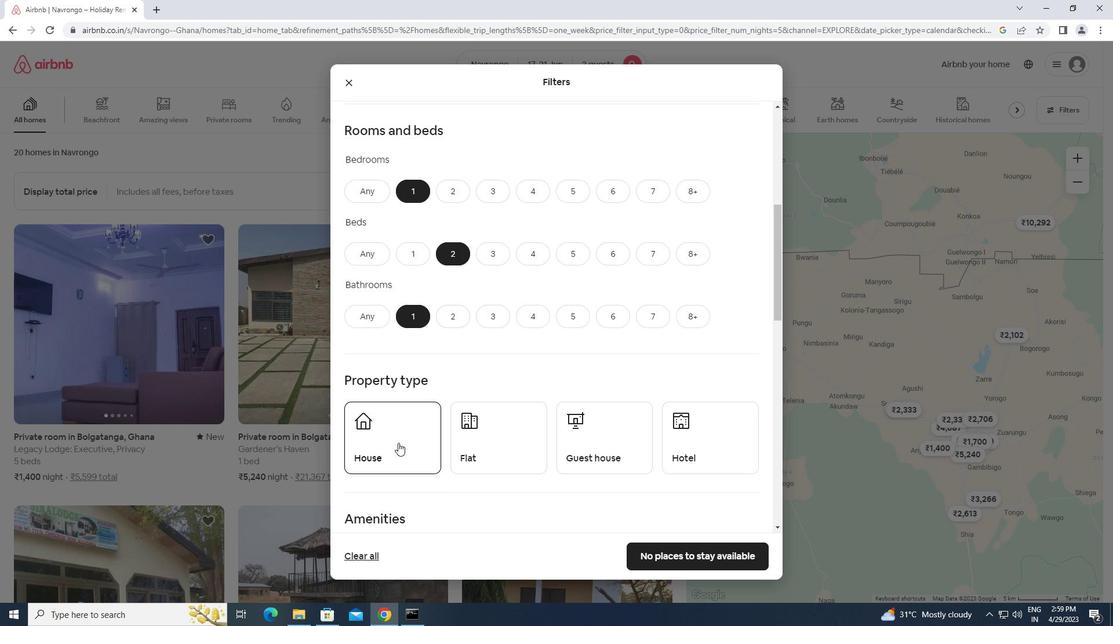 
Action: Mouse moved to (484, 440)
Screenshot: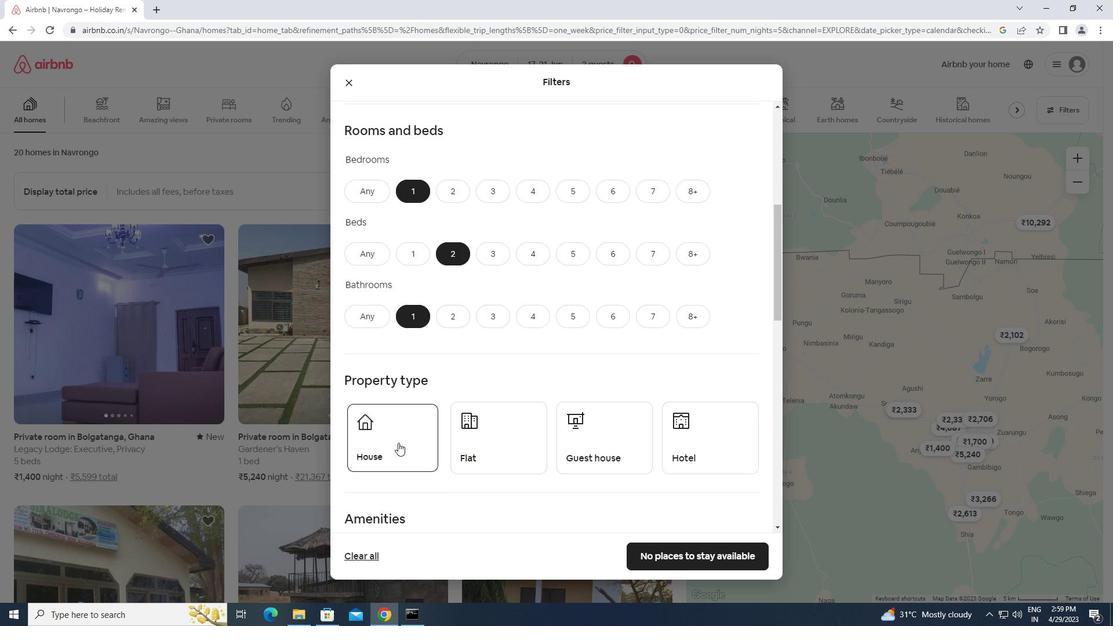 
Action: Mouse pressed left at (484, 440)
Screenshot: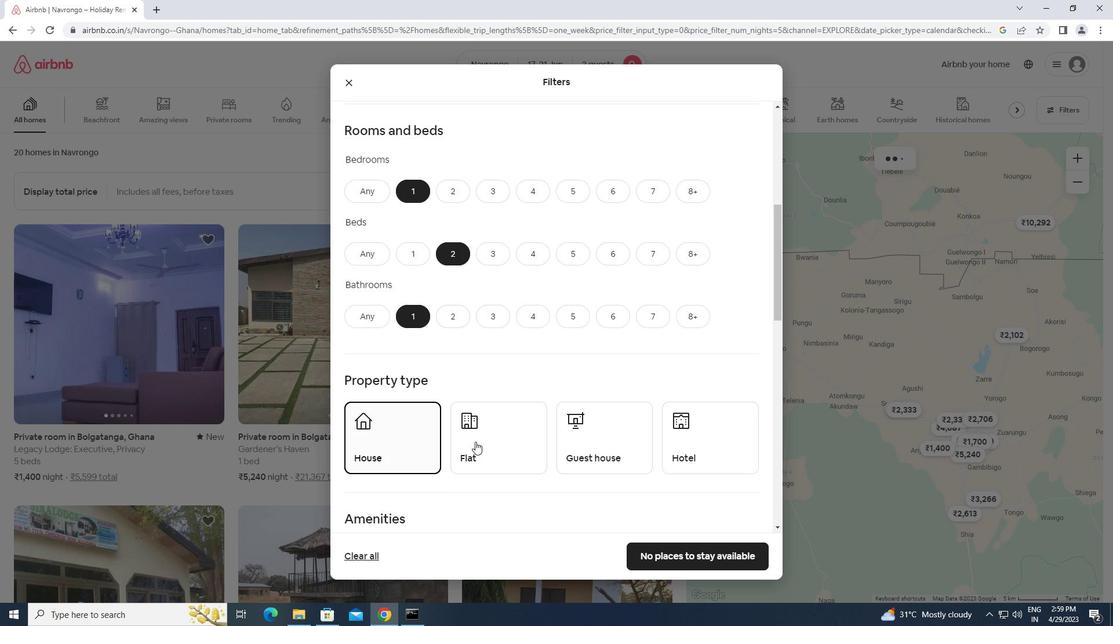 
Action: Mouse moved to (567, 440)
Screenshot: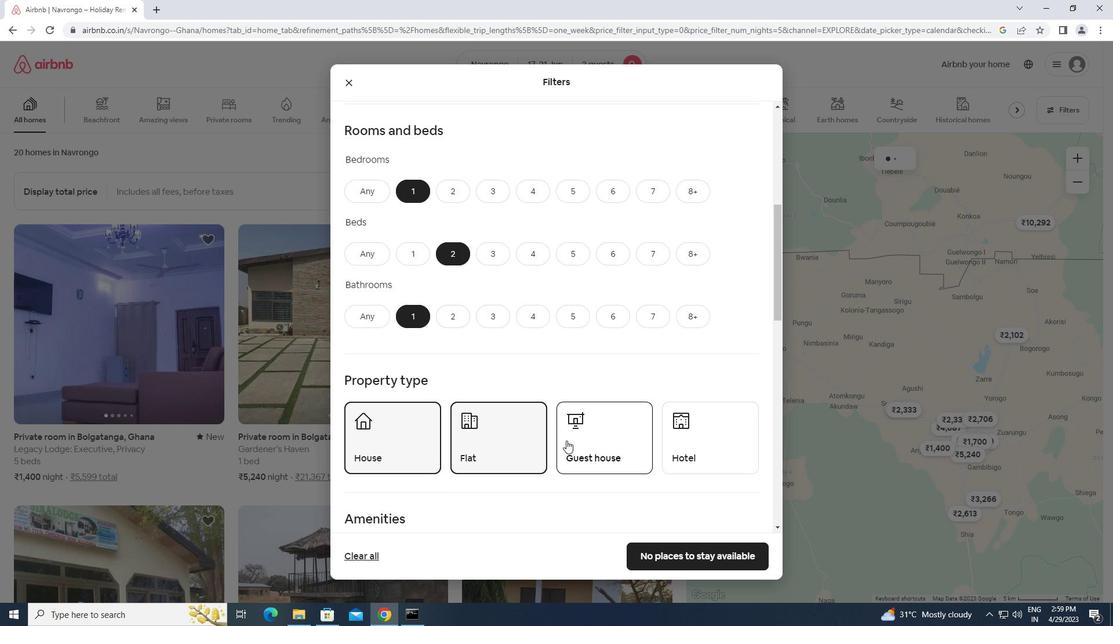 
Action: Mouse pressed left at (567, 440)
Screenshot: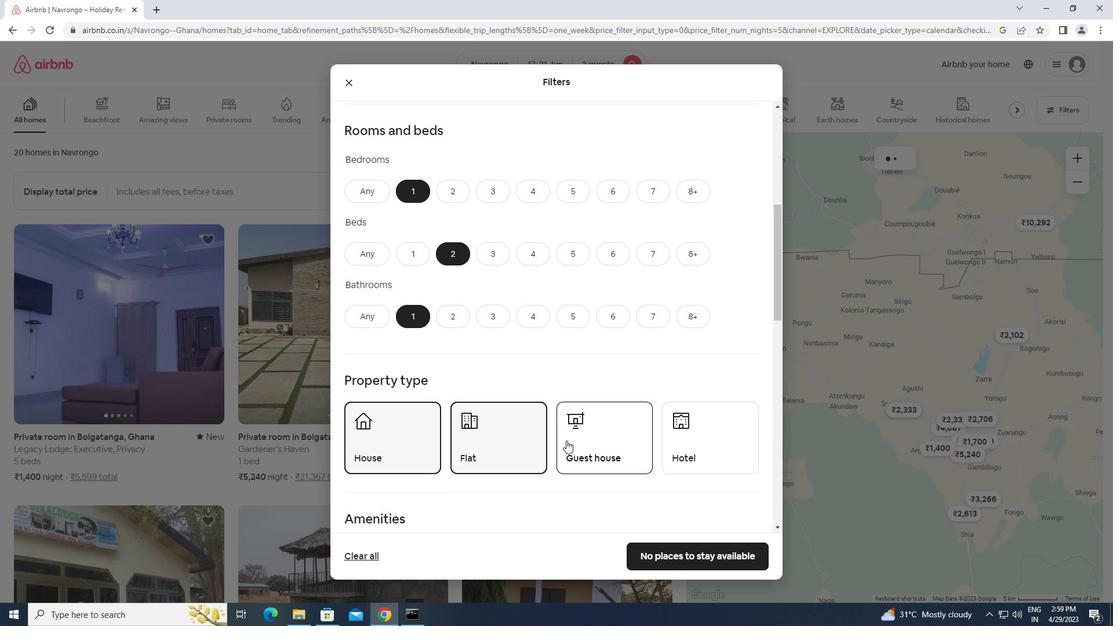 
Action: Mouse moved to (522, 467)
Screenshot: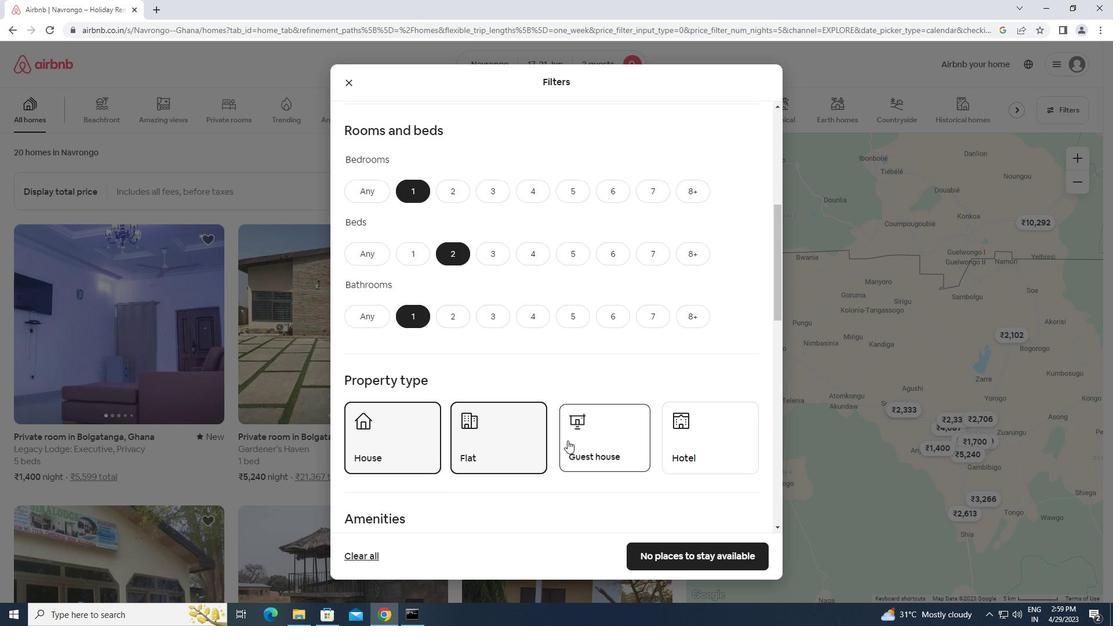 
Action: Mouse scrolled (522, 466) with delta (0, 0)
Screenshot: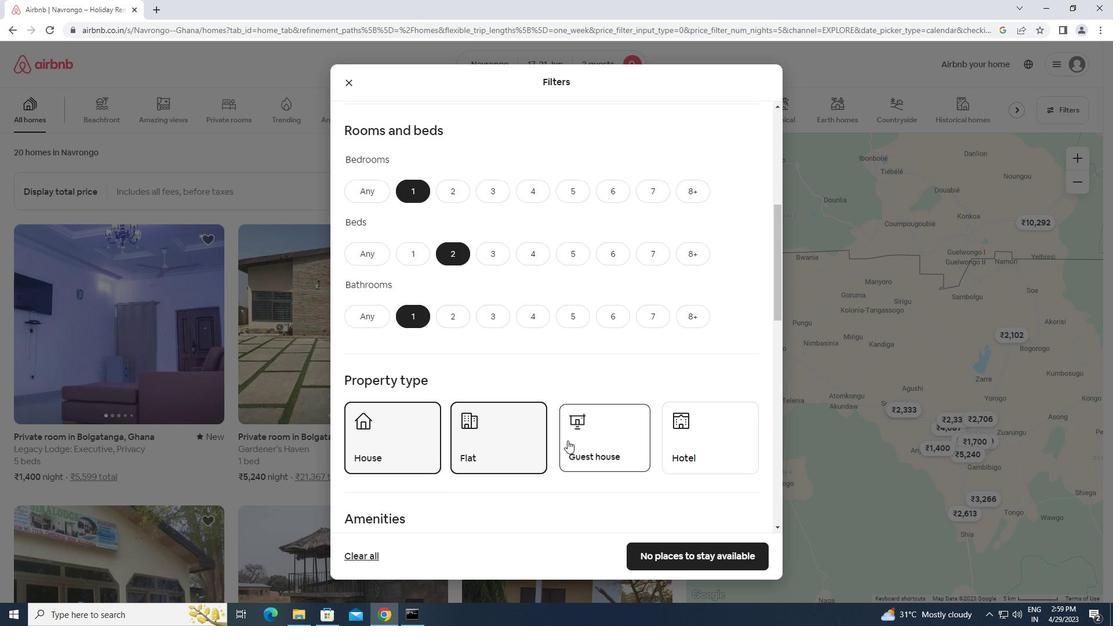 
Action: Mouse scrolled (522, 466) with delta (0, 0)
Screenshot: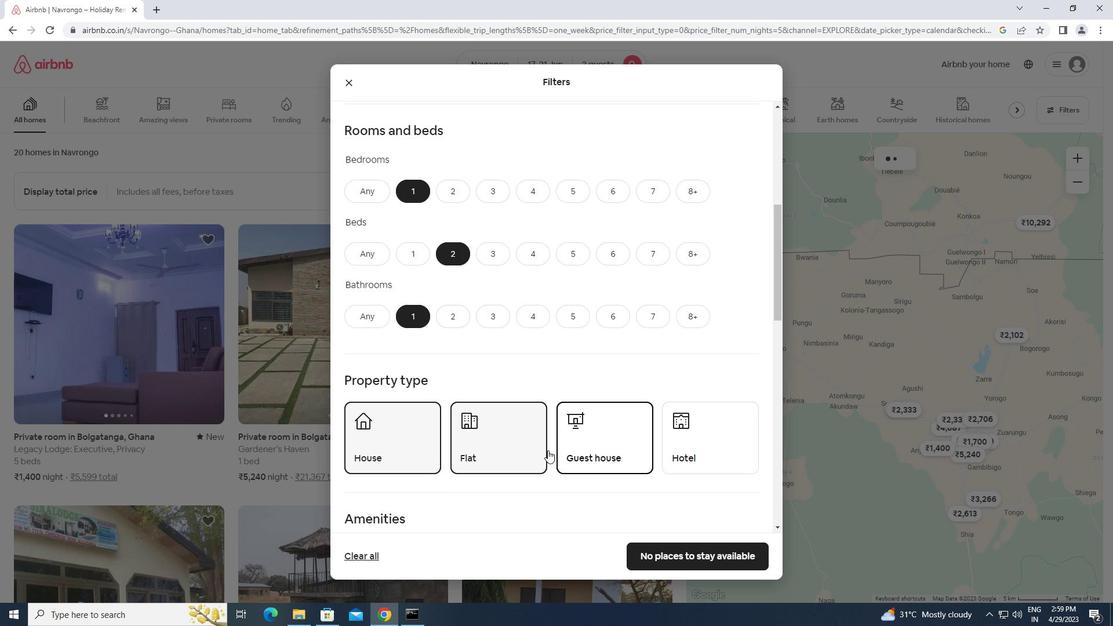 
Action: Mouse scrolled (522, 466) with delta (0, 0)
Screenshot: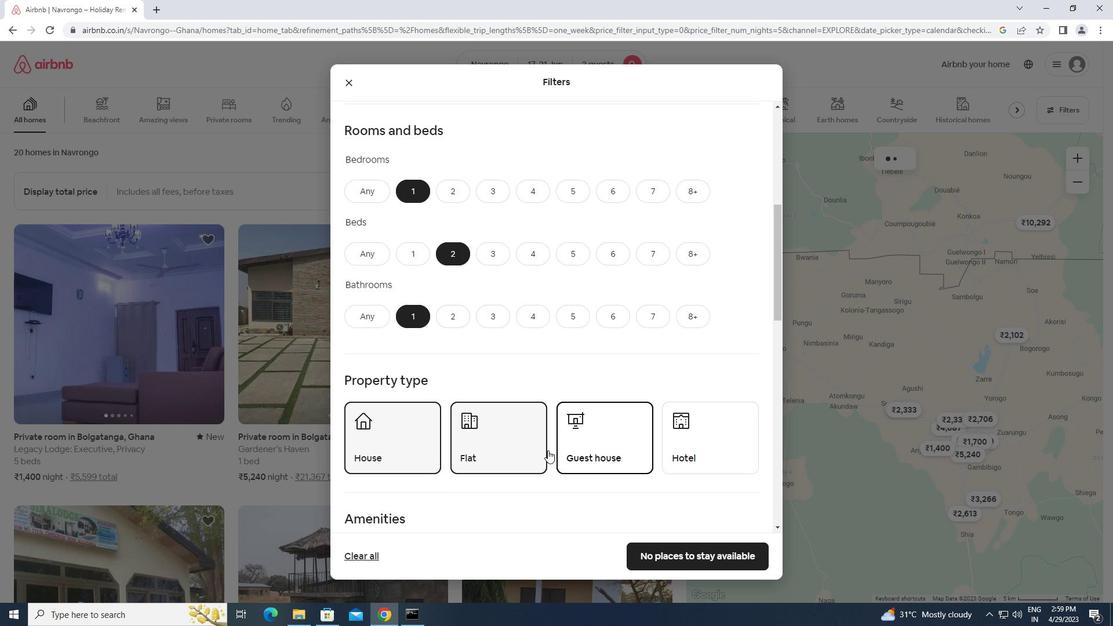 
Action: Mouse moved to (350, 412)
Screenshot: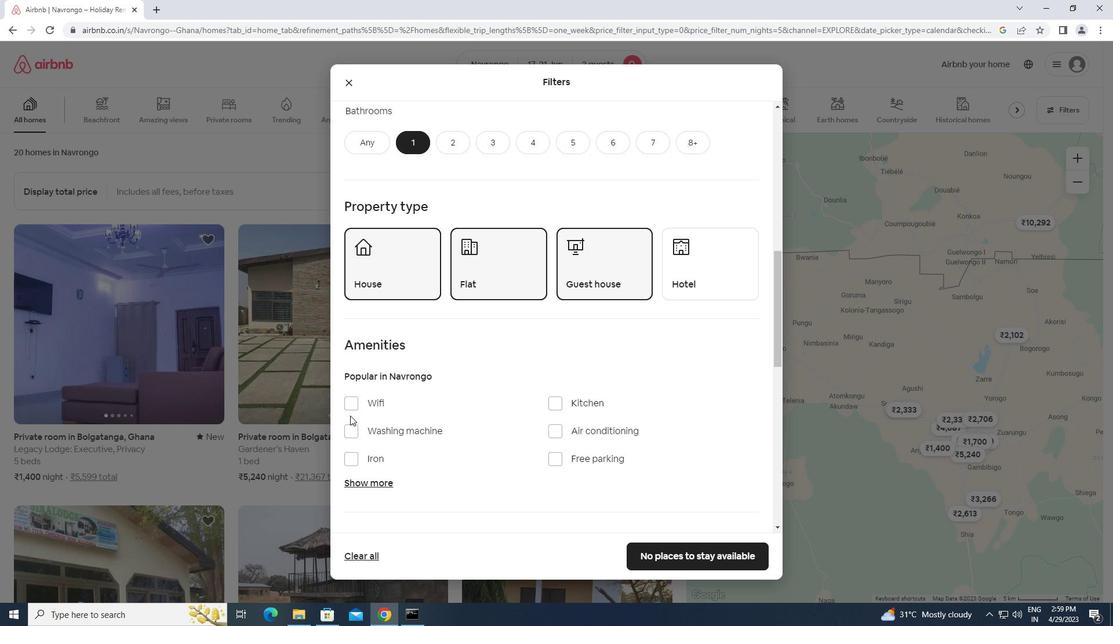 
Action: Mouse pressed left at (350, 412)
Screenshot: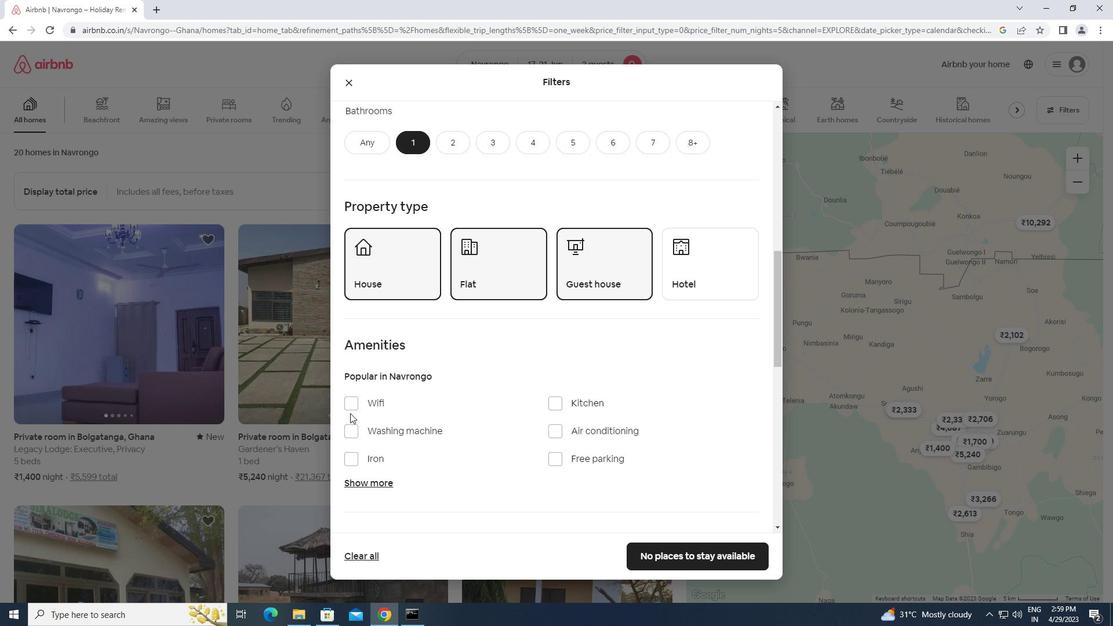 
Action: Mouse moved to (350, 406)
Screenshot: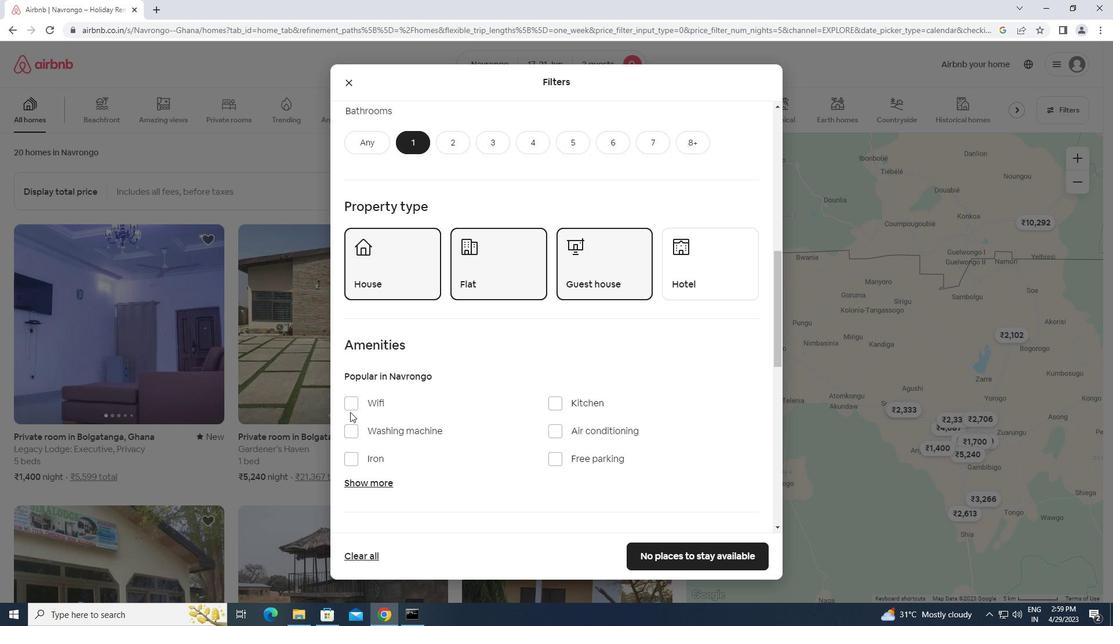 
Action: Mouse pressed left at (350, 406)
Screenshot: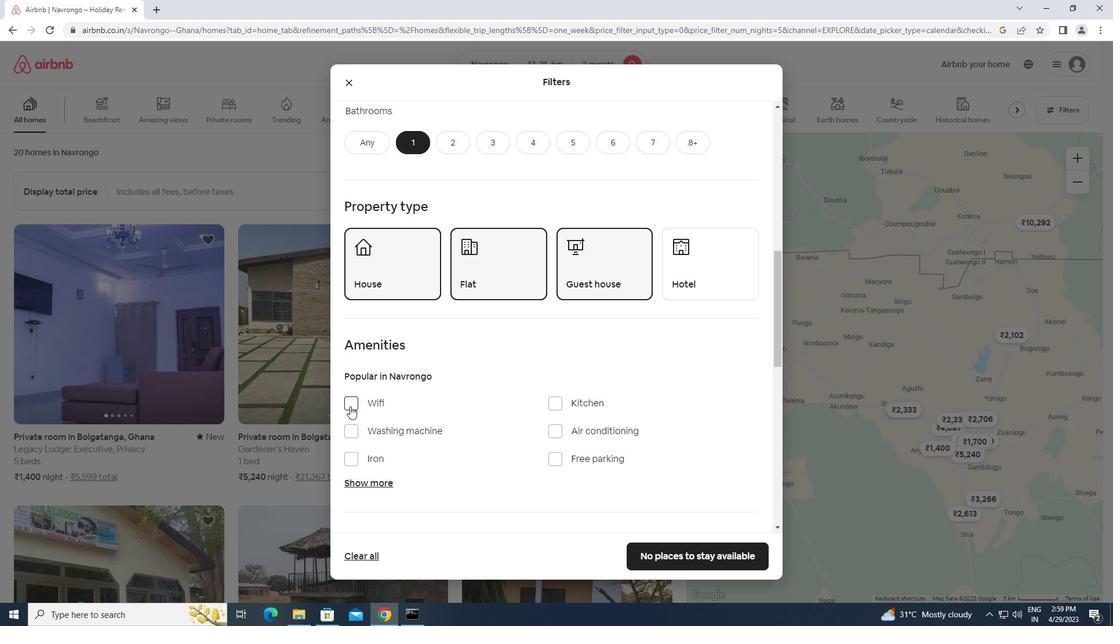 
Action: Mouse moved to (451, 411)
Screenshot: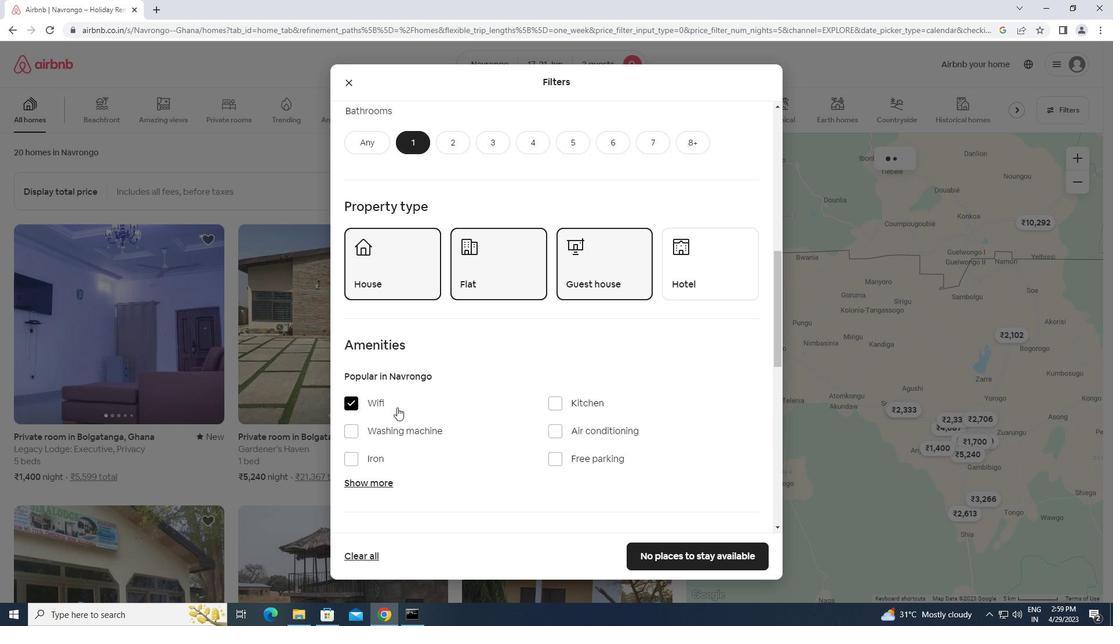 
Action: Mouse scrolled (451, 410) with delta (0, 0)
Screenshot: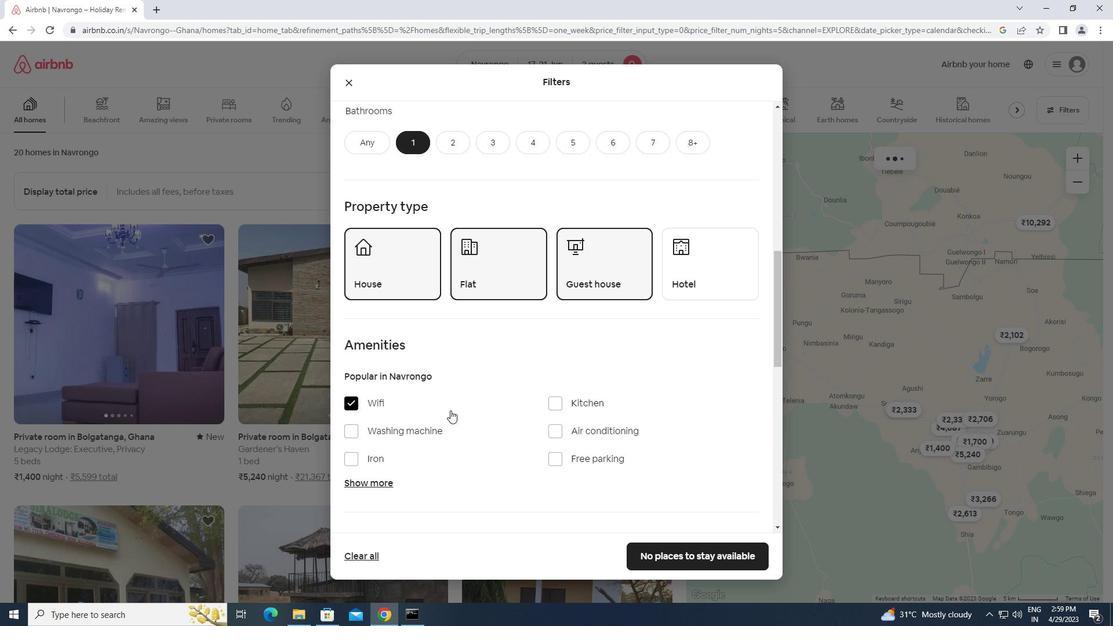 
Action: Mouse moved to (451, 411)
Screenshot: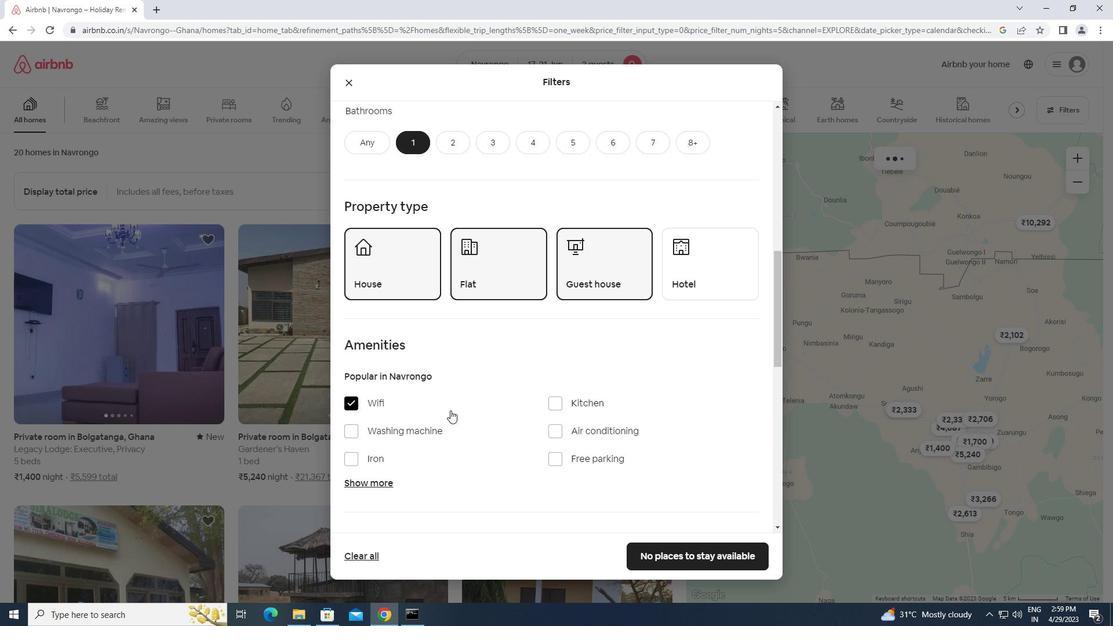 
Action: Mouse scrolled (451, 410) with delta (0, 0)
Screenshot: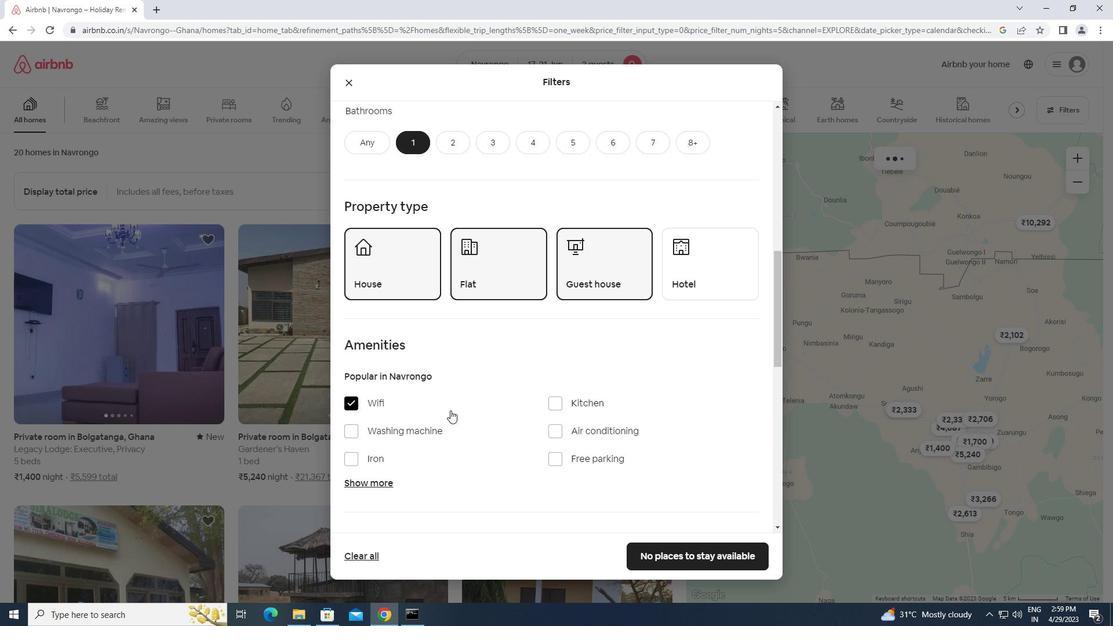 
Action: Mouse scrolled (451, 410) with delta (0, 0)
Screenshot: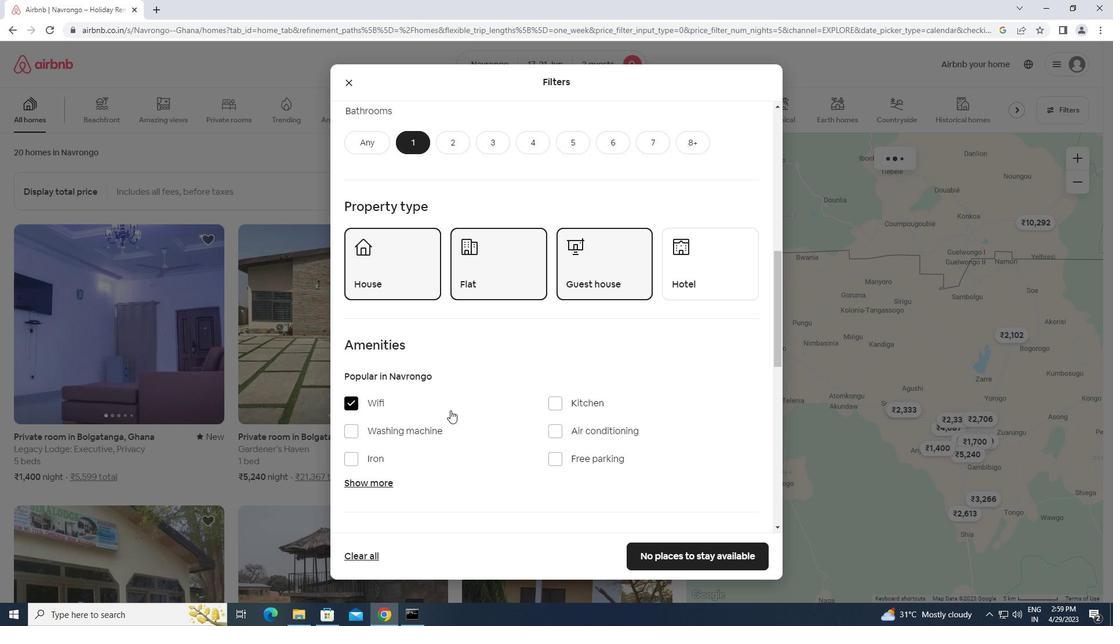 
Action: Mouse scrolled (451, 410) with delta (0, 0)
Screenshot: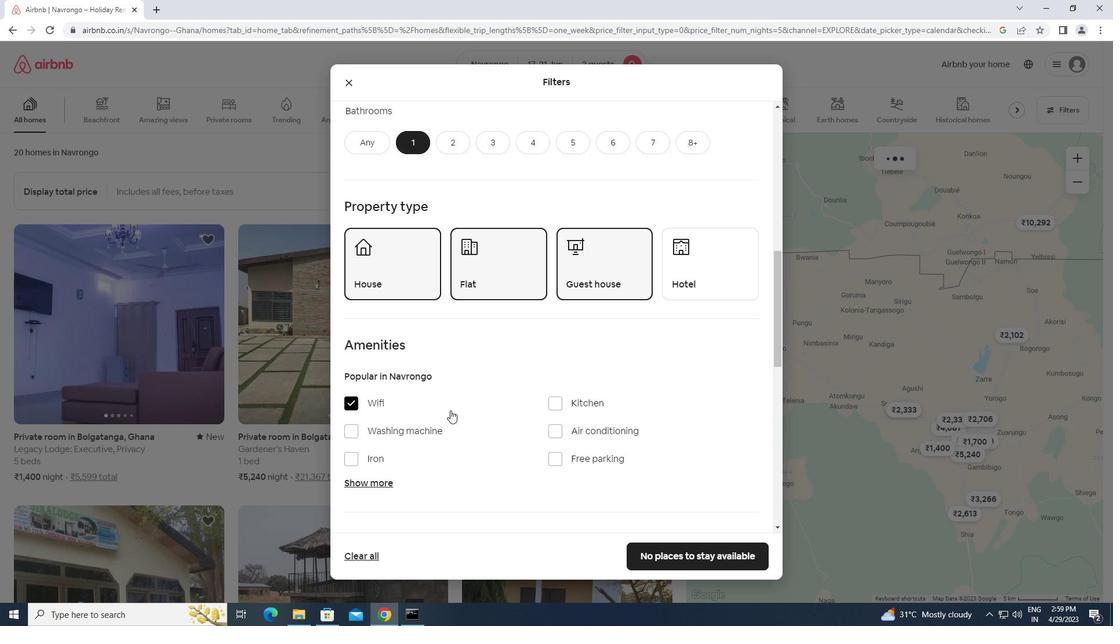 
Action: Mouse moved to (735, 378)
Screenshot: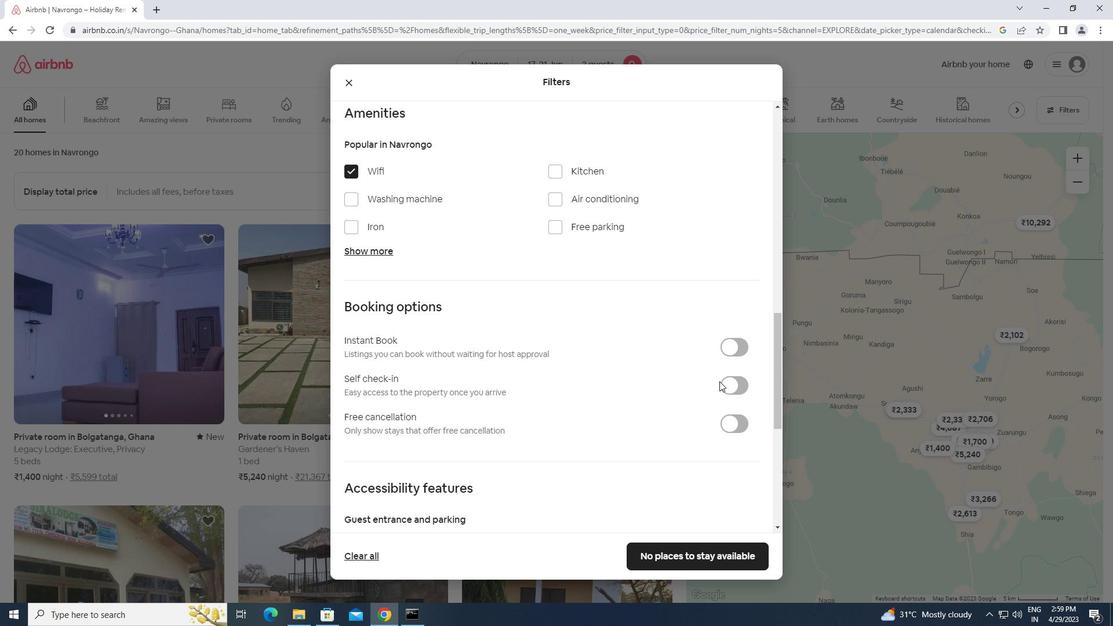 
Action: Mouse pressed left at (735, 378)
Screenshot: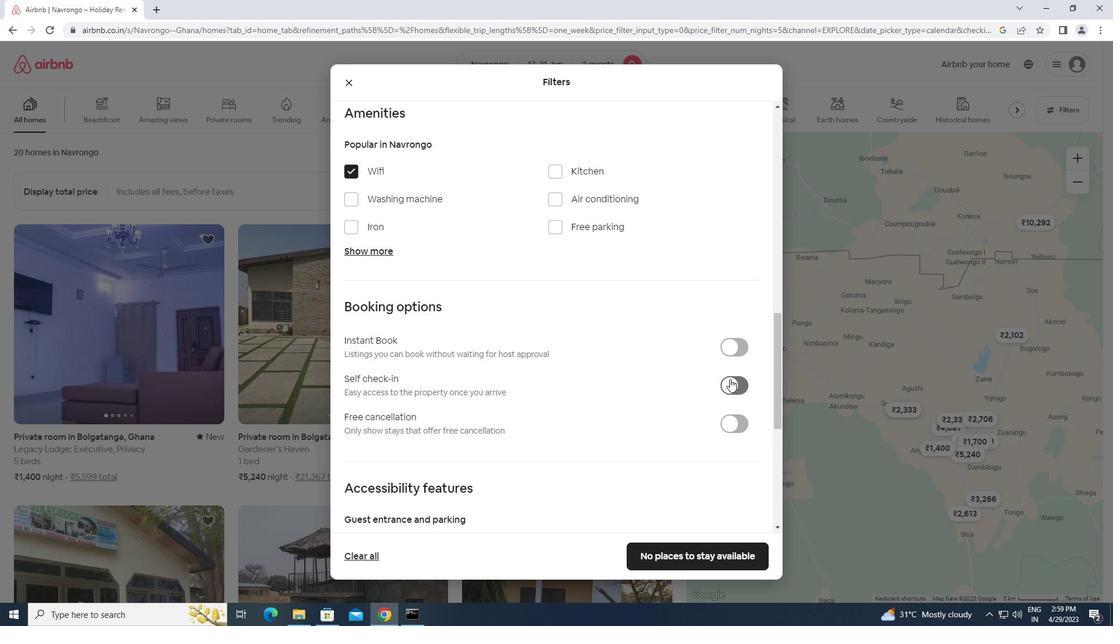 
Action: Mouse moved to (625, 422)
Screenshot: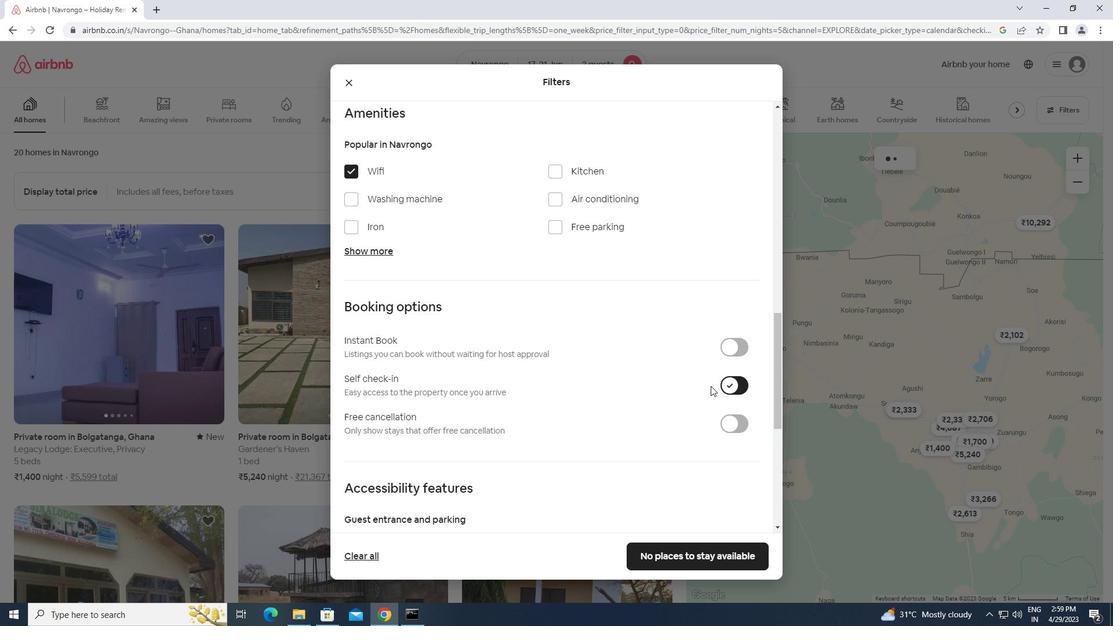 
Action: Mouse scrolled (625, 422) with delta (0, 0)
Screenshot: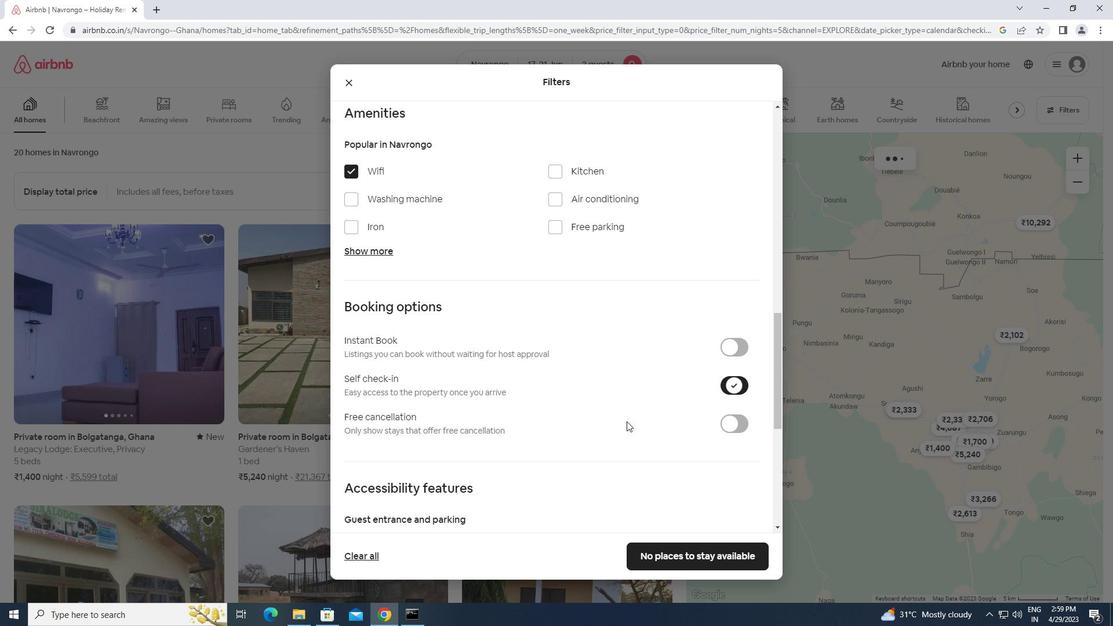 
Action: Mouse scrolled (625, 422) with delta (0, 0)
Screenshot: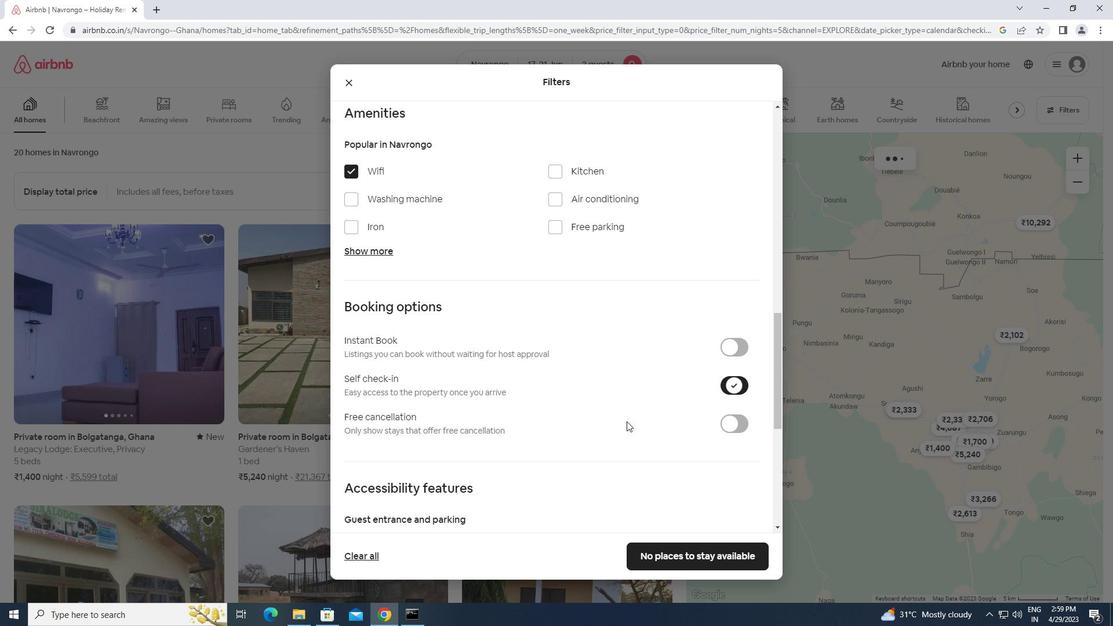 
Action: Mouse scrolled (625, 422) with delta (0, 0)
Screenshot: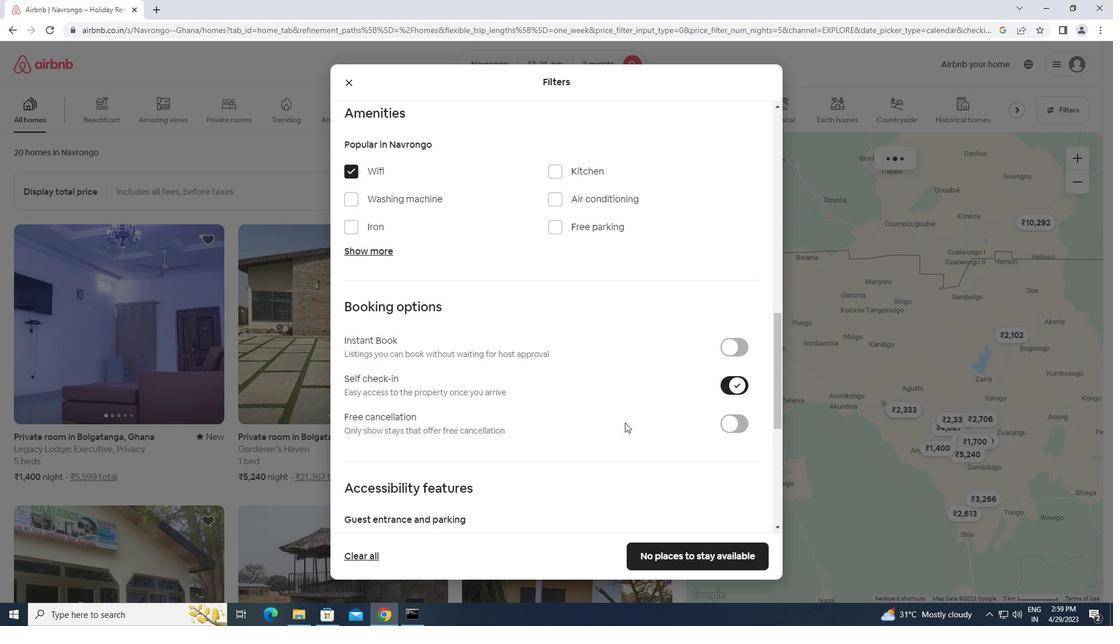 
Action: Mouse scrolled (625, 422) with delta (0, 0)
Screenshot: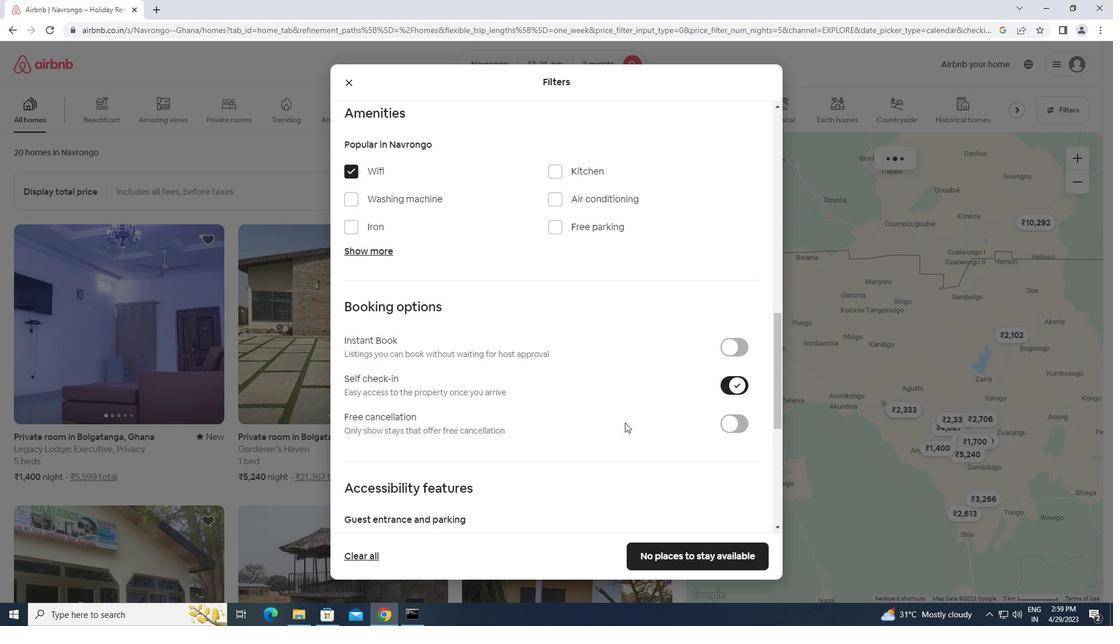 
Action: Mouse scrolled (625, 422) with delta (0, 0)
Screenshot: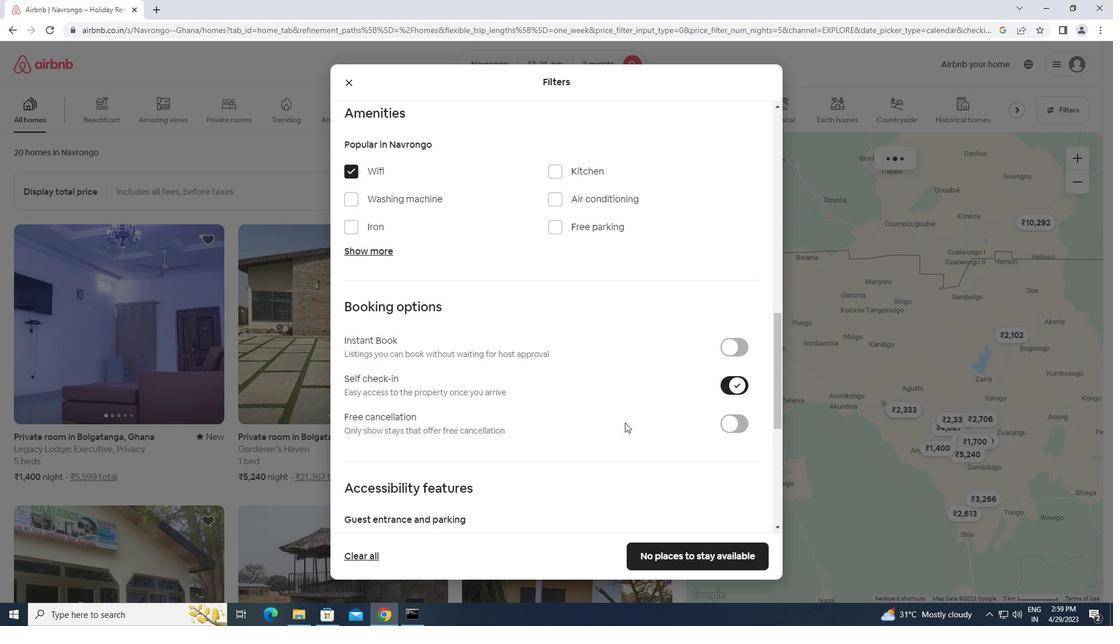 
Action: Mouse moved to (618, 429)
Screenshot: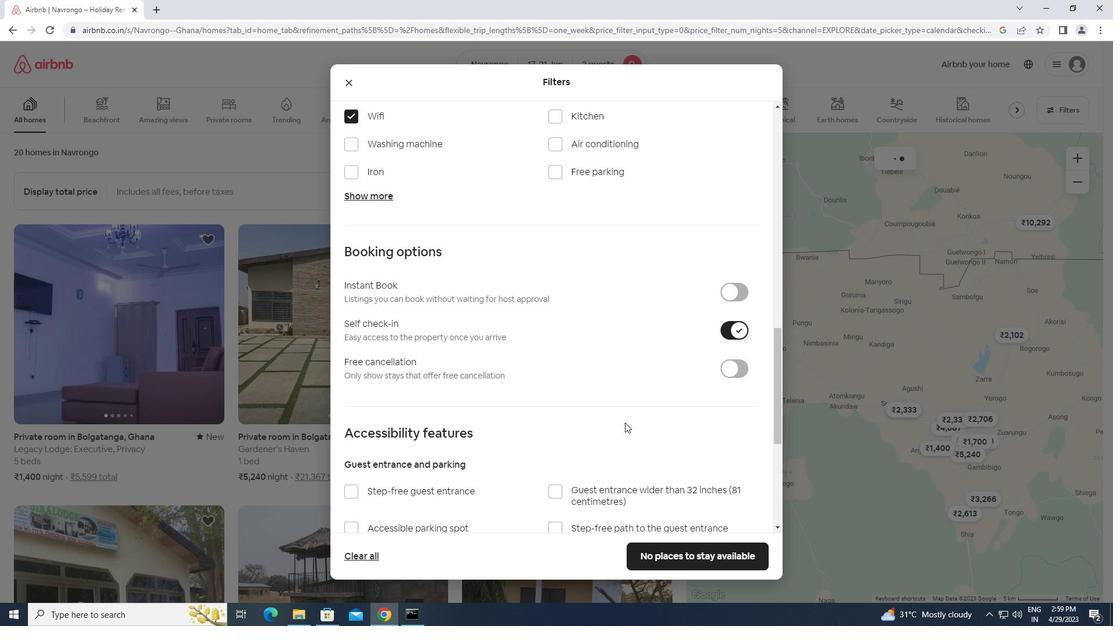 
Action: Mouse scrolled (618, 428) with delta (0, 0)
Screenshot: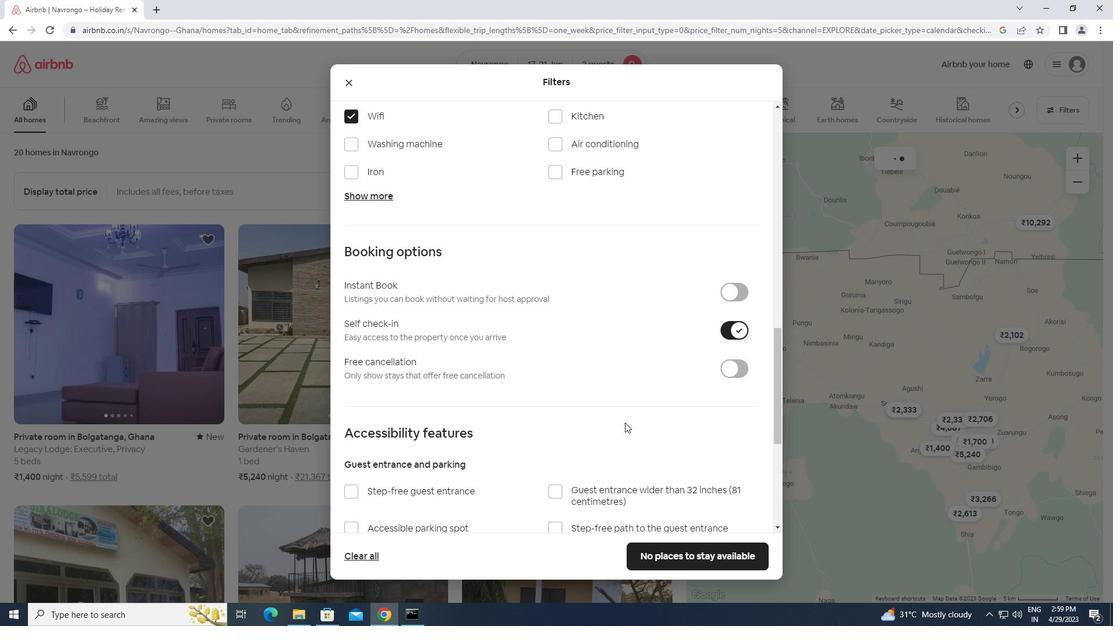 
Action: Mouse moved to (617, 429)
Screenshot: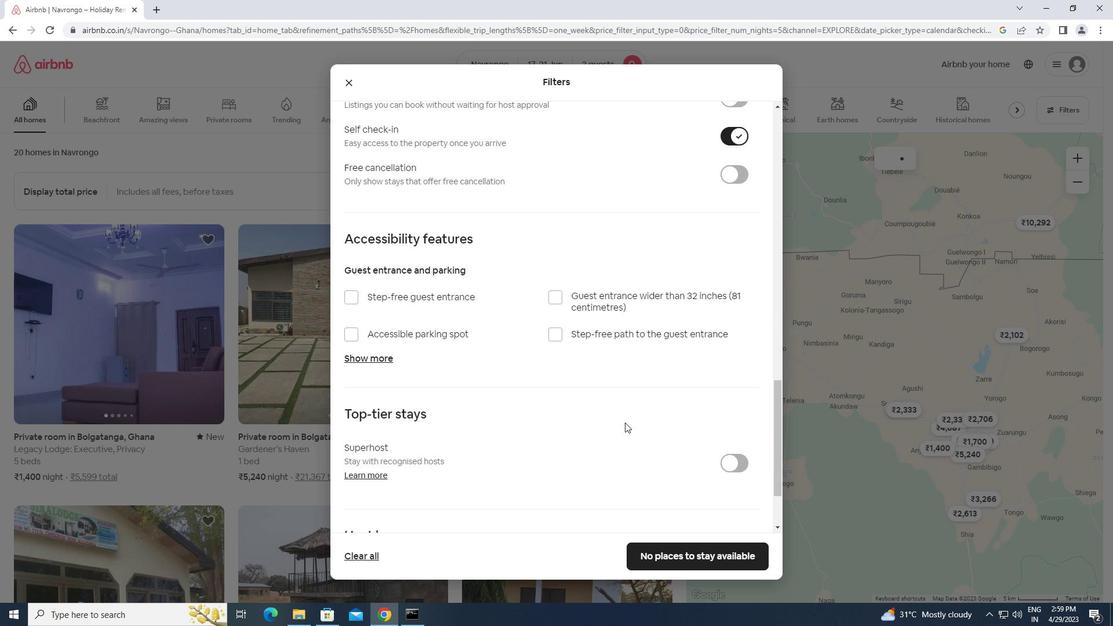 
Action: Mouse scrolled (617, 429) with delta (0, 0)
Screenshot: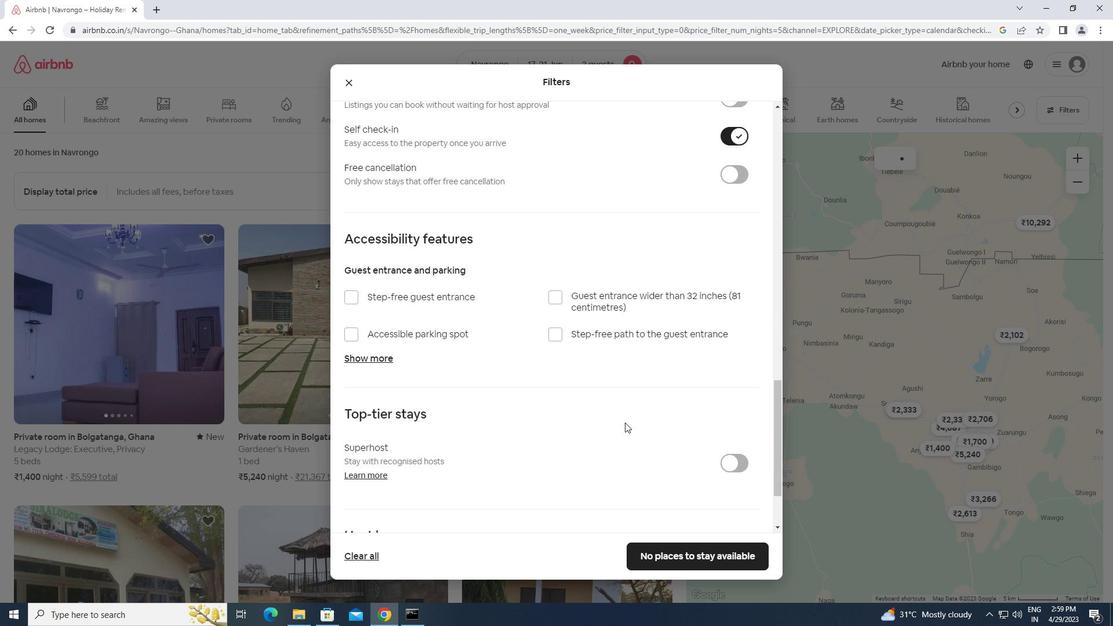 
Action: Mouse scrolled (617, 429) with delta (0, 0)
Screenshot: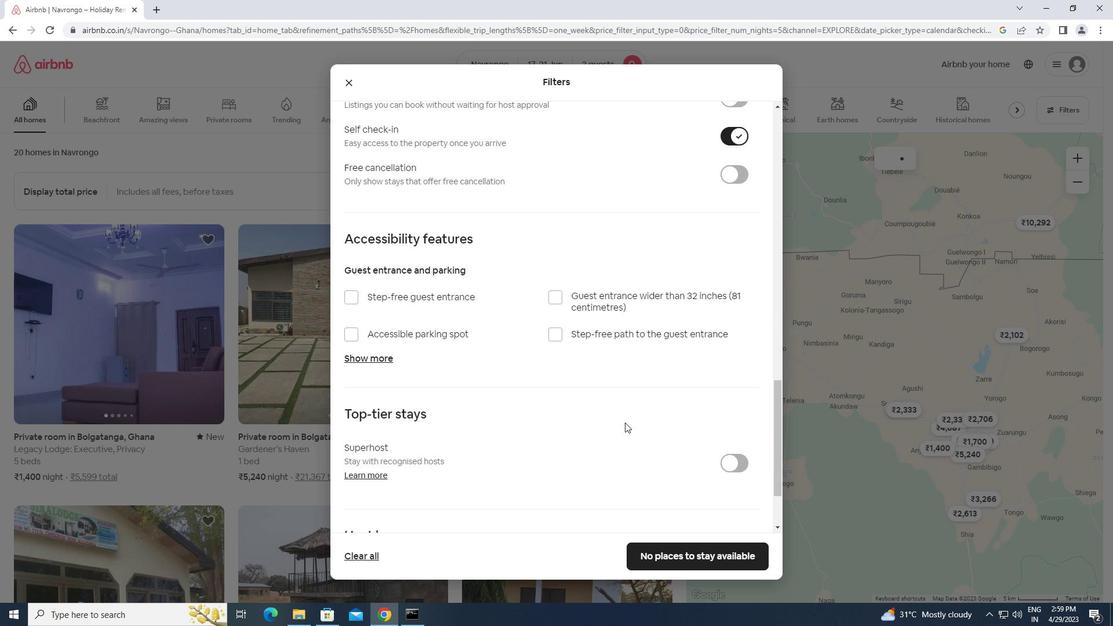 
Action: Mouse scrolled (617, 429) with delta (0, 0)
Screenshot: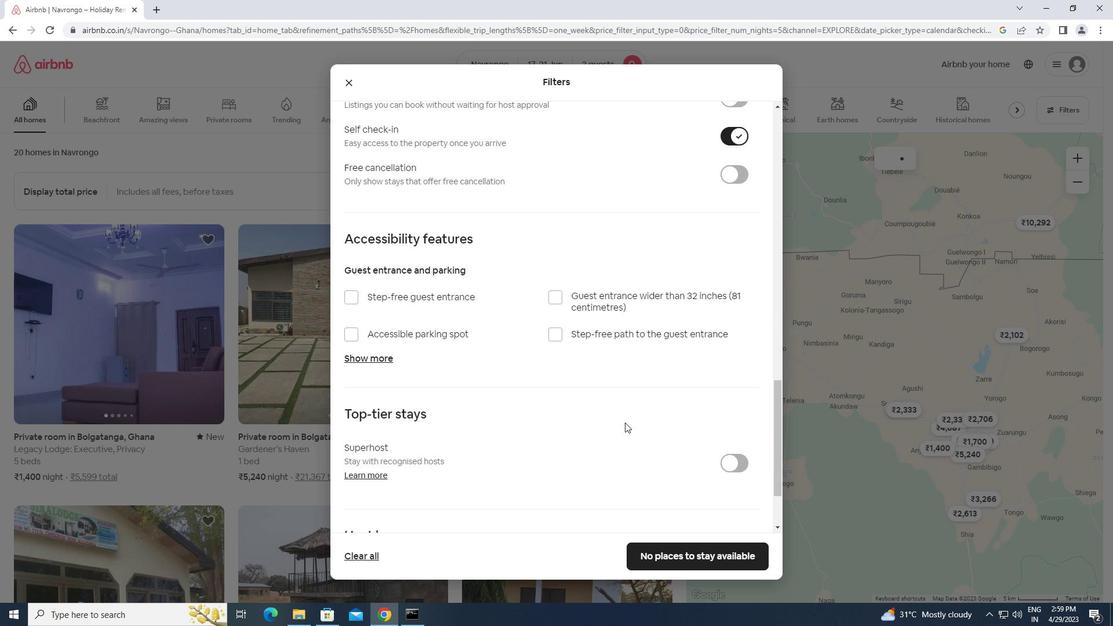
Action: Mouse scrolled (617, 429) with delta (0, 0)
Screenshot: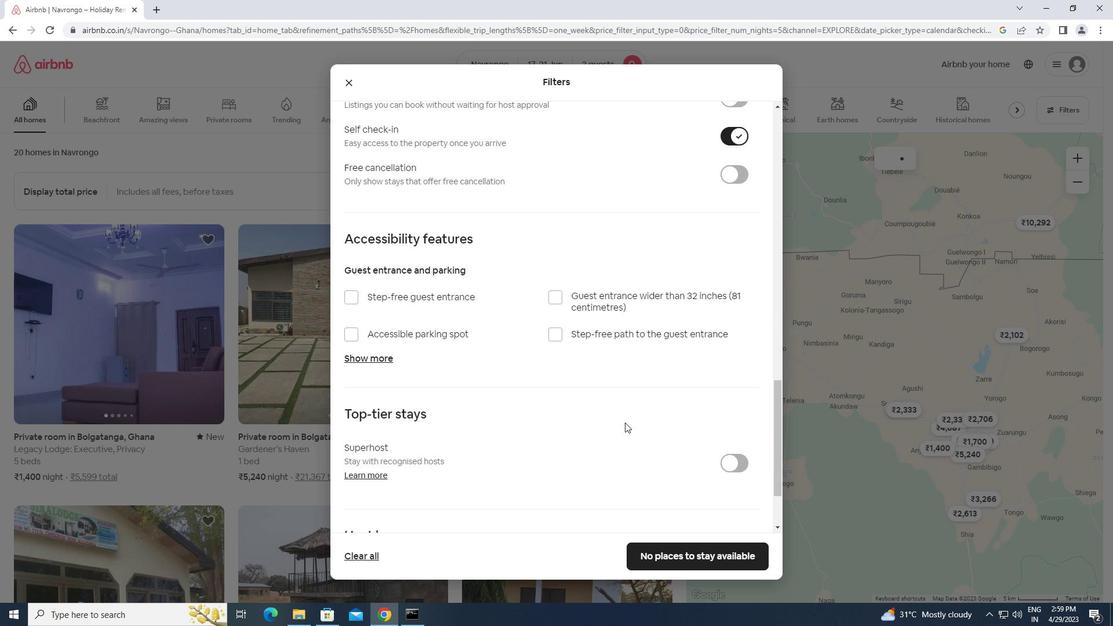 
Action: Mouse moved to (617, 430)
Screenshot: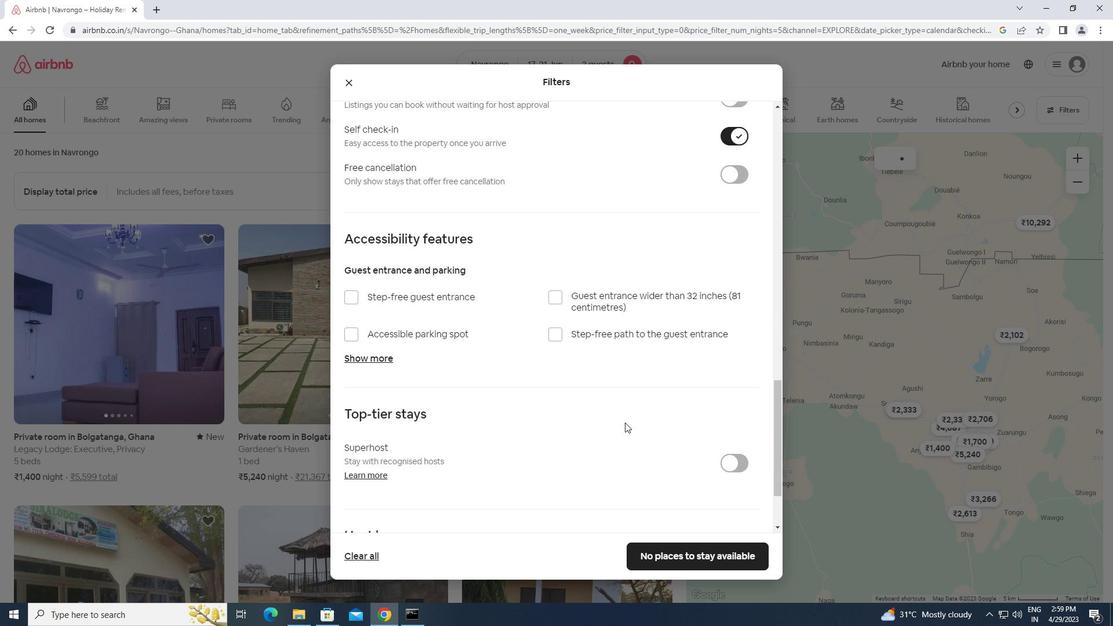 
Action: Mouse scrolled (617, 429) with delta (0, 0)
Screenshot: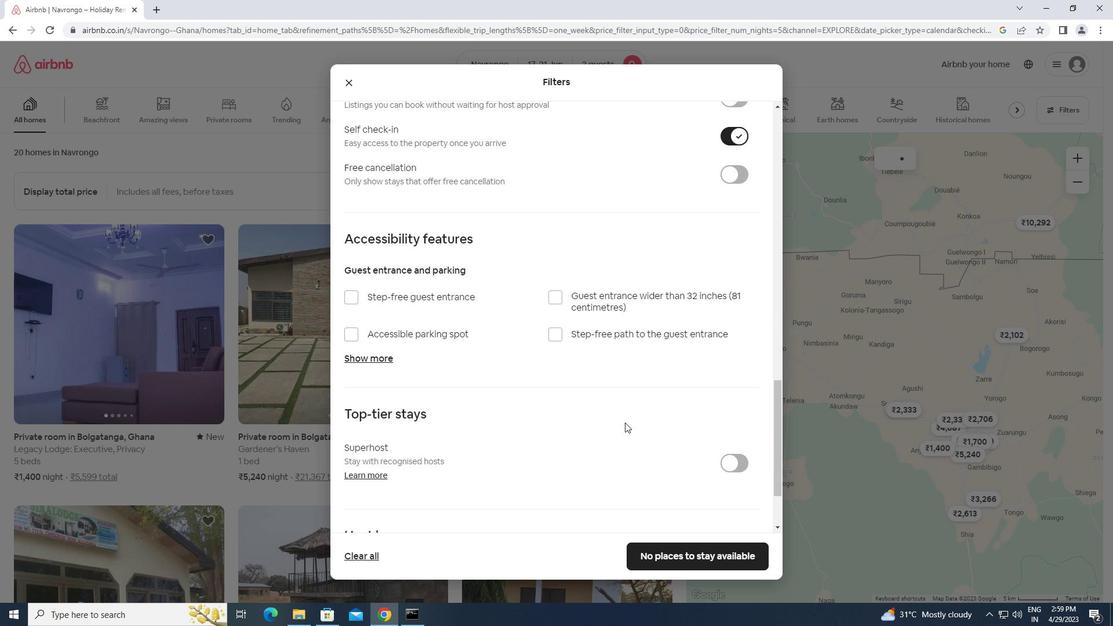 
Action: Mouse moved to (345, 470)
Screenshot: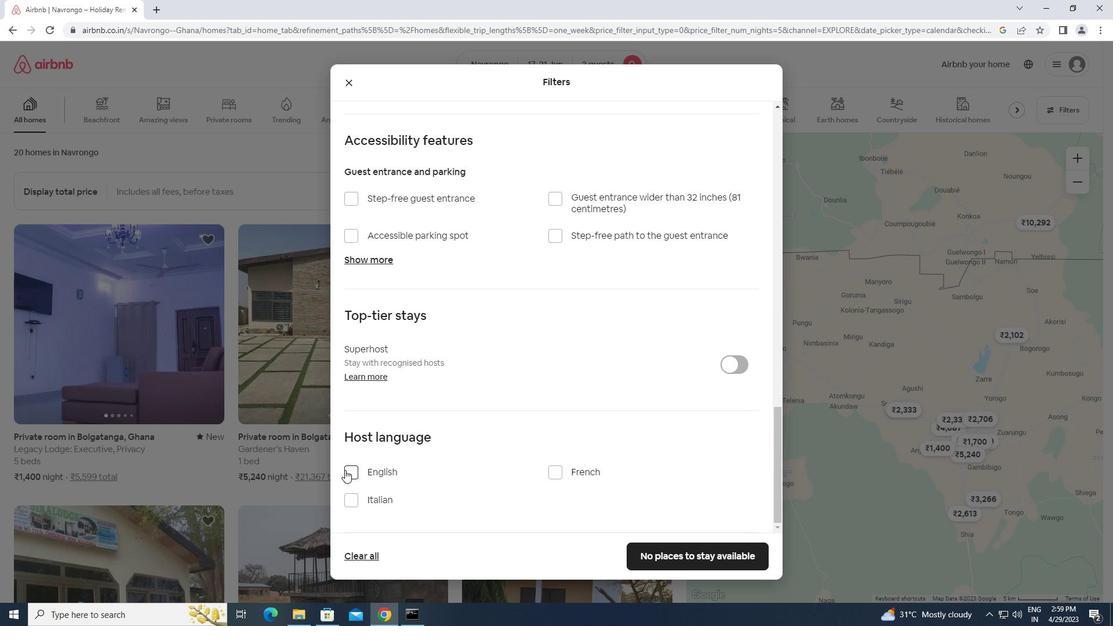 
Action: Mouse pressed left at (345, 470)
Screenshot: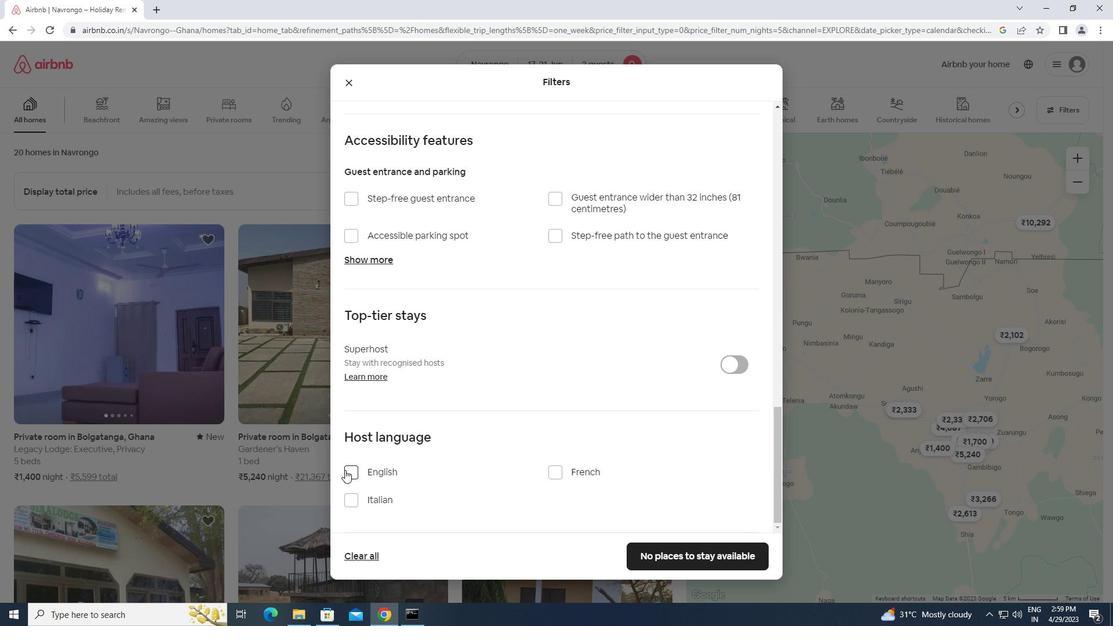 
Action: Mouse moved to (657, 551)
Screenshot: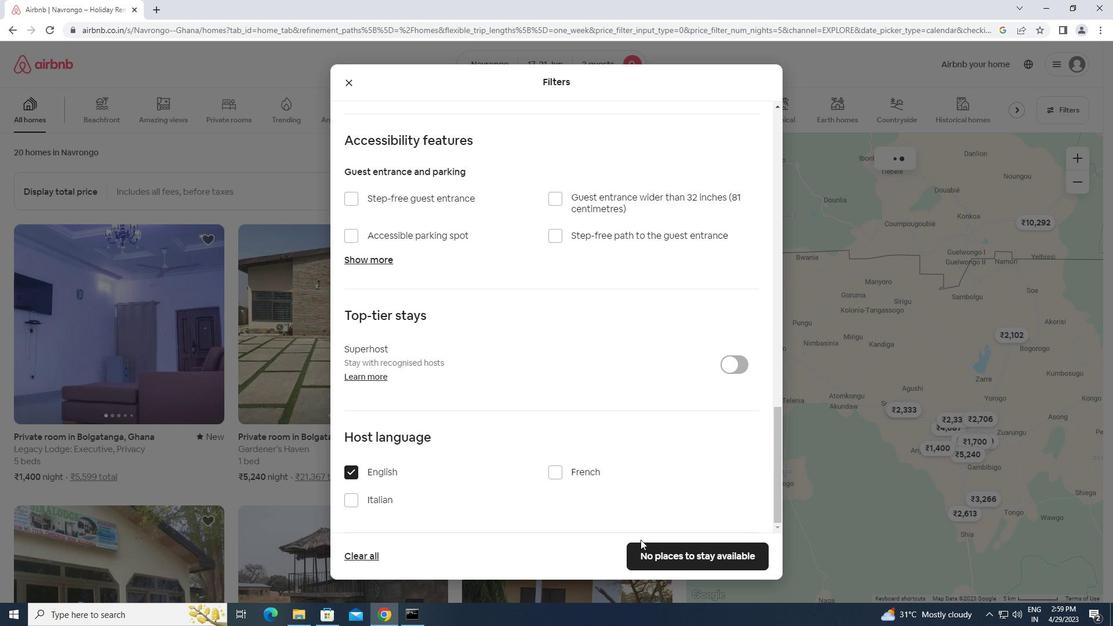 
Action: Mouse pressed left at (657, 551)
Screenshot: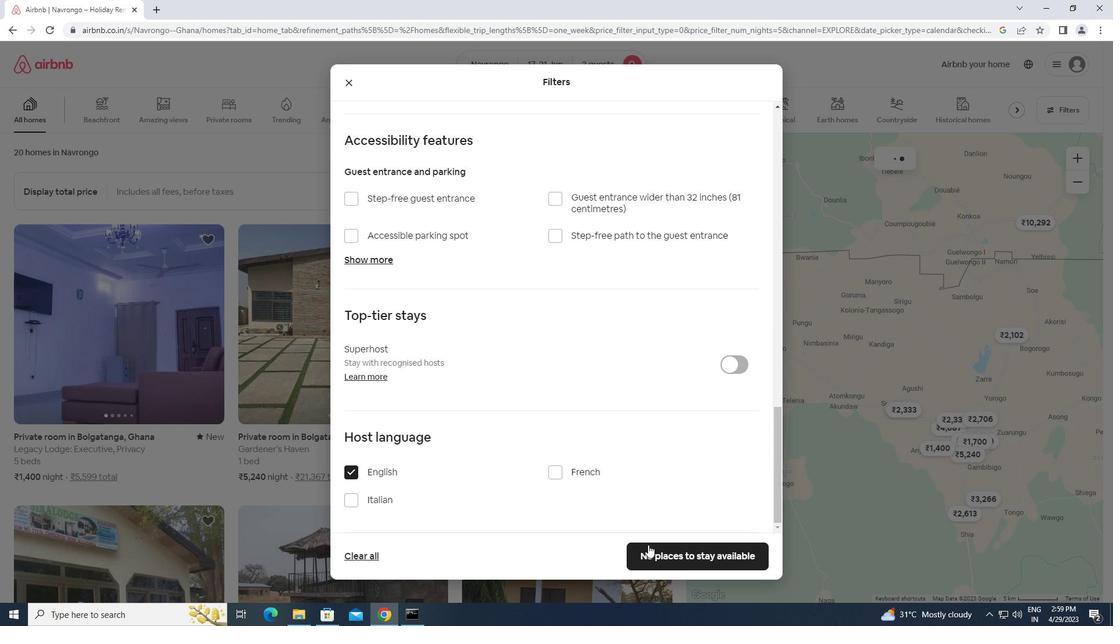
